 Task: Find connections with filter location Robbah with filter topic #customerrelationswith filter profile language French with filter current company FICCI with filter school Dr. C. V. Raman University, Kota Bilaspur with filter industry Business Intelligence Platforms with filter service category Interaction Design with filter keywords title B2B Sales Specialist
Action: Mouse moved to (511, 65)
Screenshot: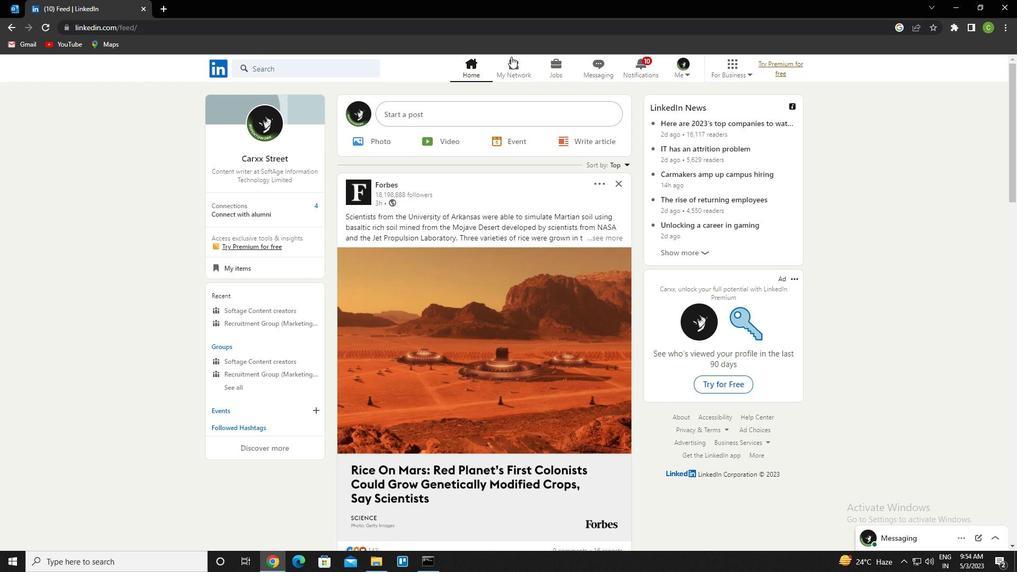 
Action: Mouse pressed left at (511, 65)
Screenshot: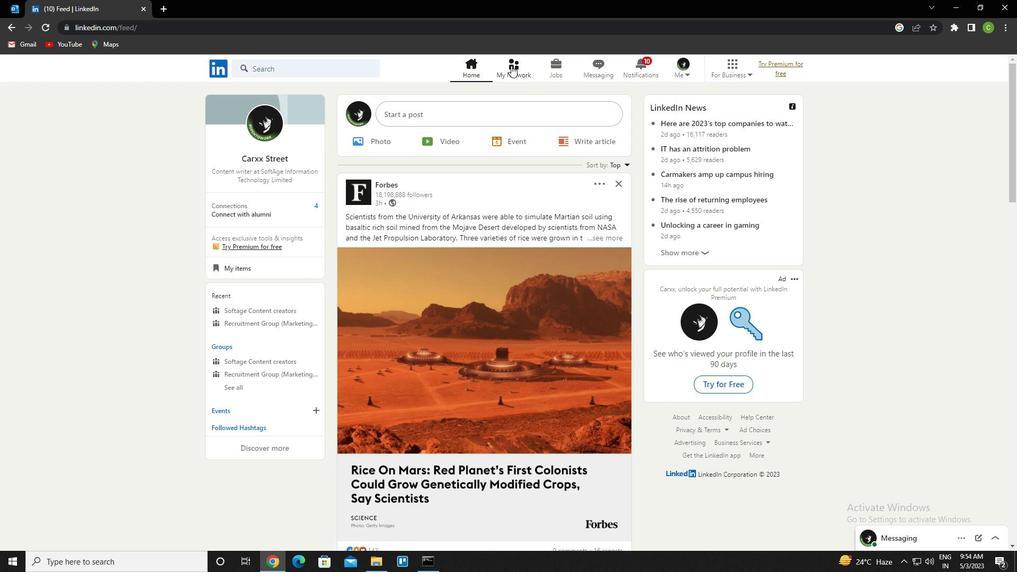 
Action: Mouse moved to (317, 128)
Screenshot: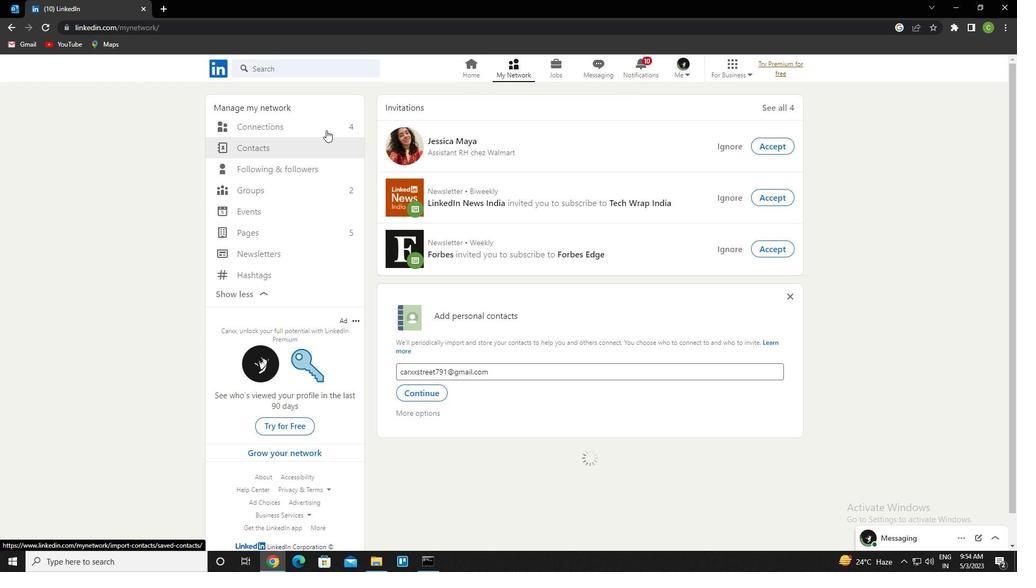 
Action: Mouse pressed left at (317, 128)
Screenshot: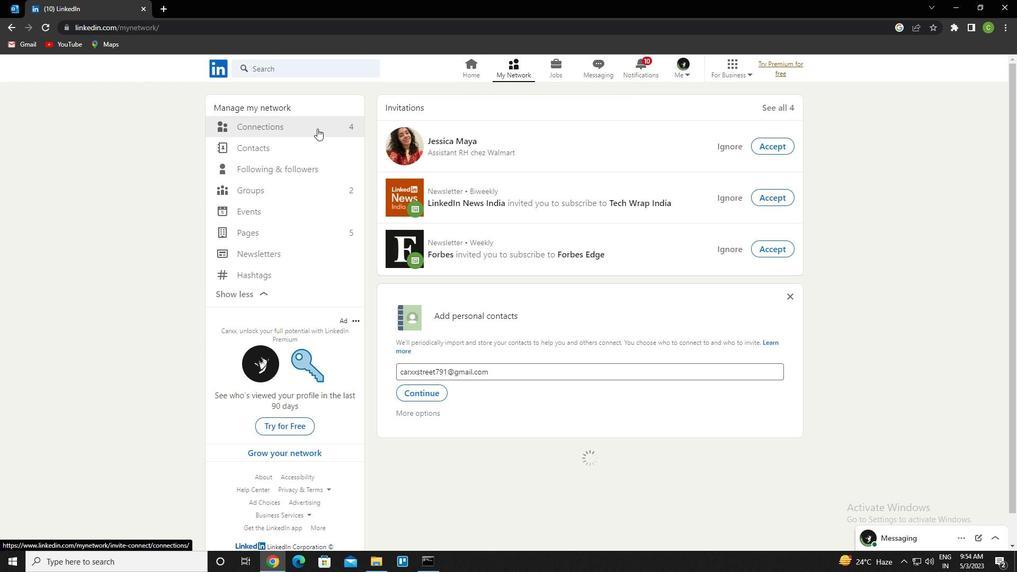 
Action: Mouse moved to (614, 125)
Screenshot: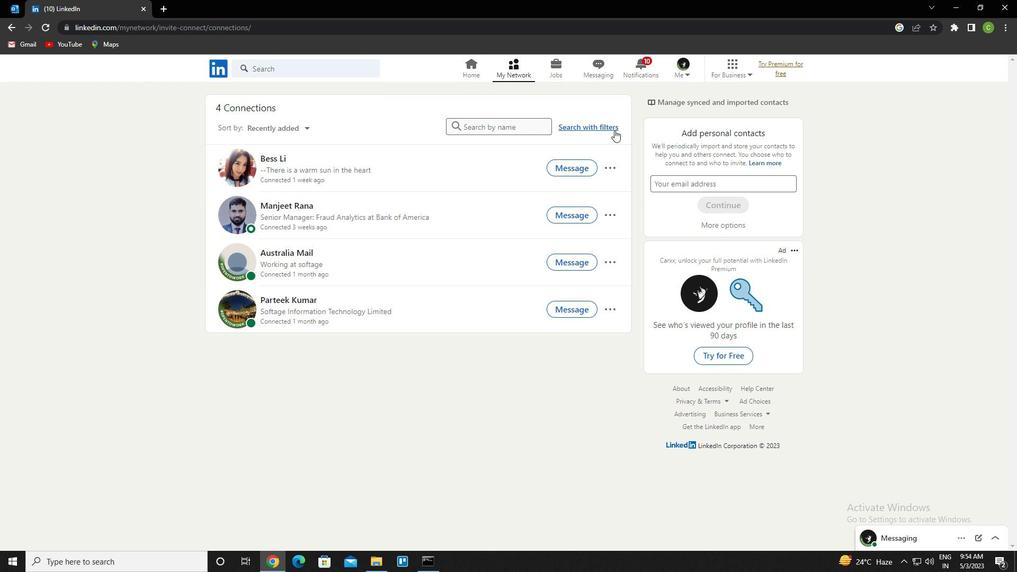 
Action: Mouse pressed left at (614, 125)
Screenshot: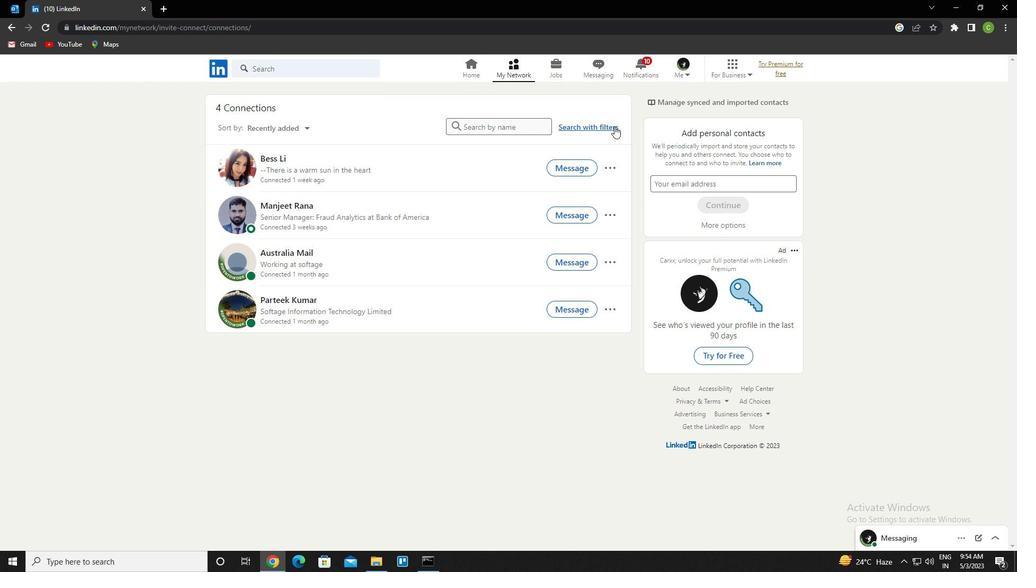 
Action: Mouse moved to (542, 101)
Screenshot: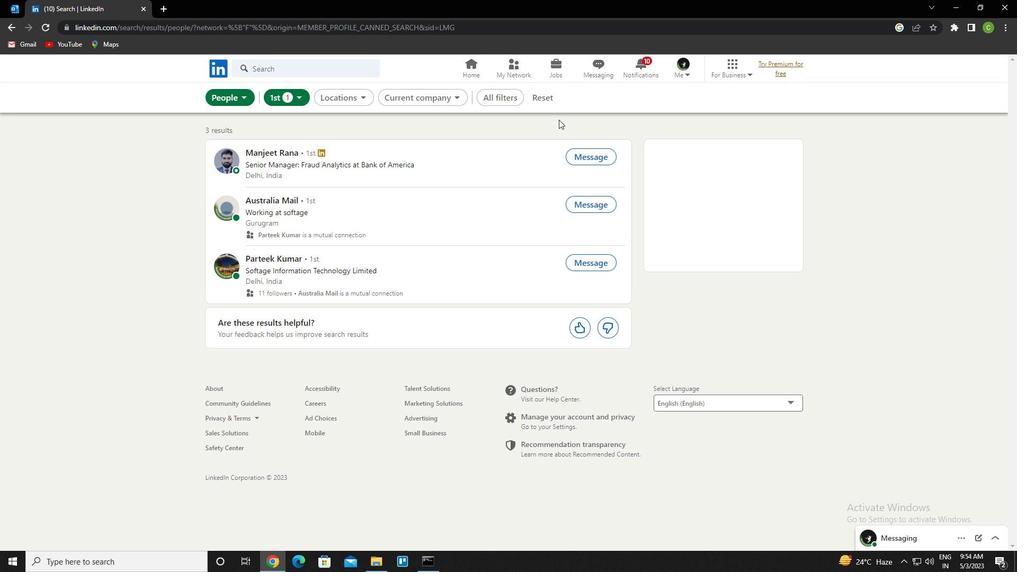
Action: Mouse pressed left at (542, 101)
Screenshot: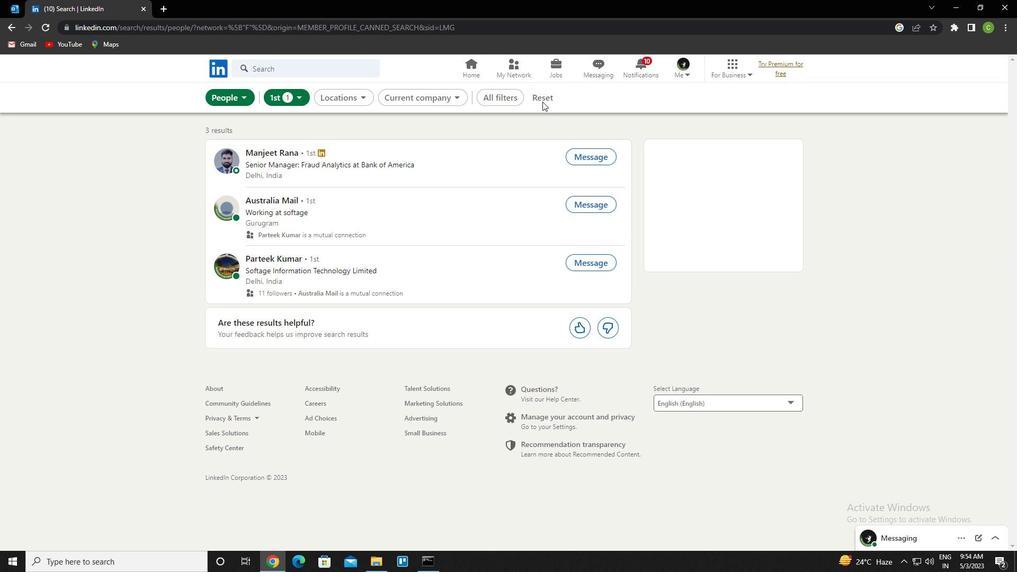
Action: Mouse moved to (538, 99)
Screenshot: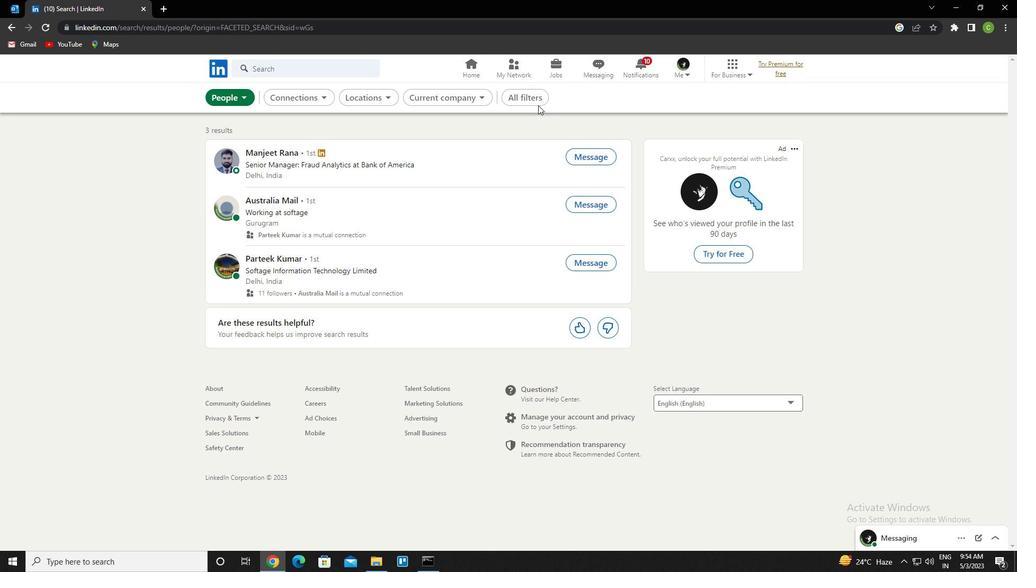
Action: Mouse pressed left at (538, 99)
Screenshot: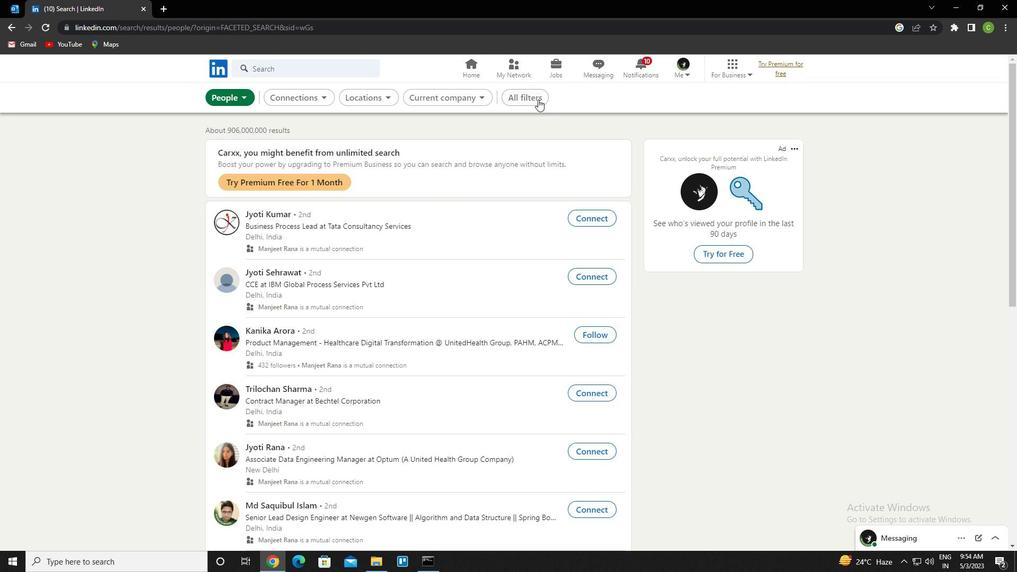 
Action: Mouse moved to (883, 308)
Screenshot: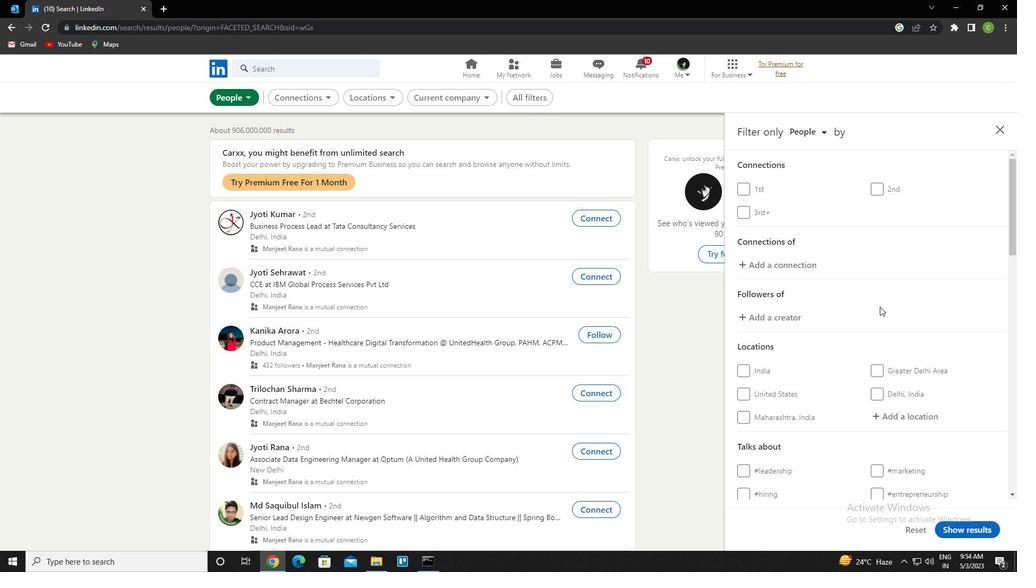 
Action: Mouse scrolled (883, 307) with delta (0, 0)
Screenshot: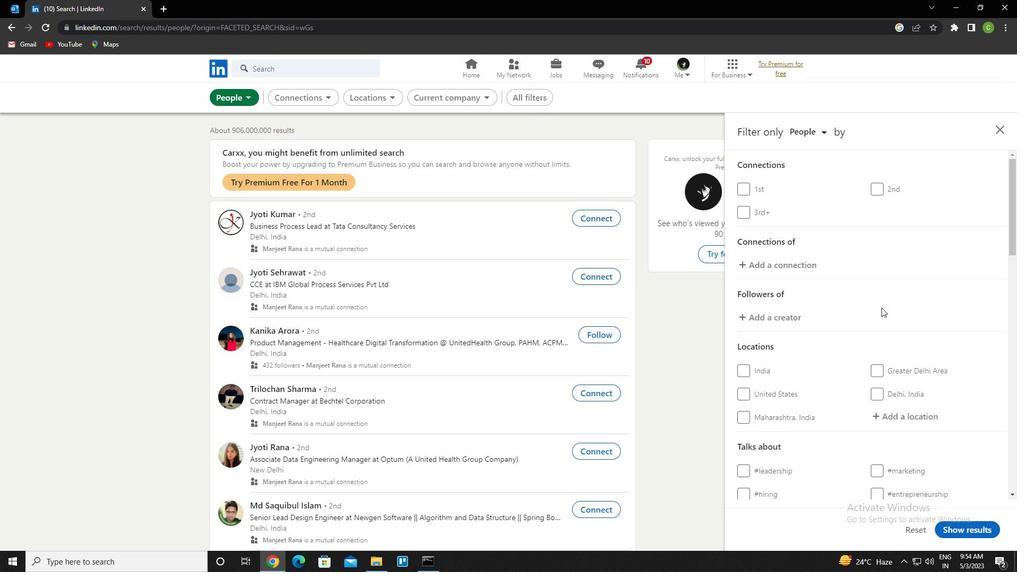 
Action: Mouse scrolled (883, 307) with delta (0, 0)
Screenshot: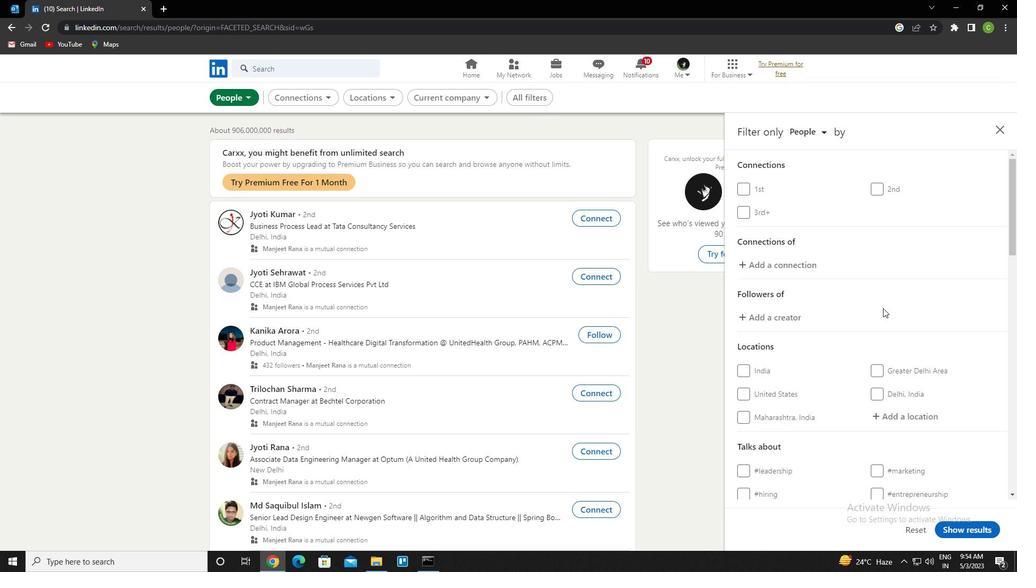 
Action: Mouse moved to (891, 308)
Screenshot: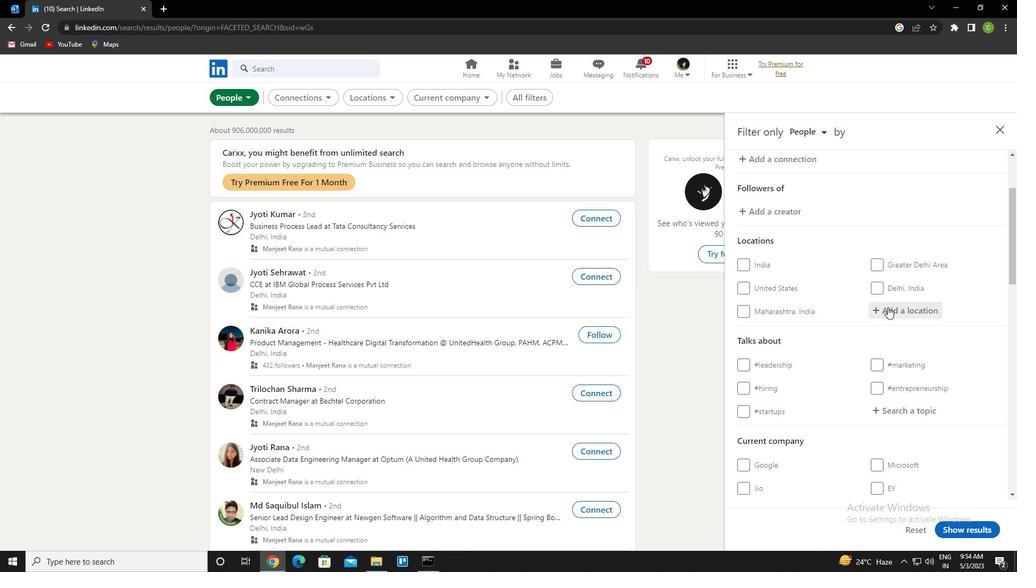 
Action: Mouse pressed left at (891, 308)
Screenshot: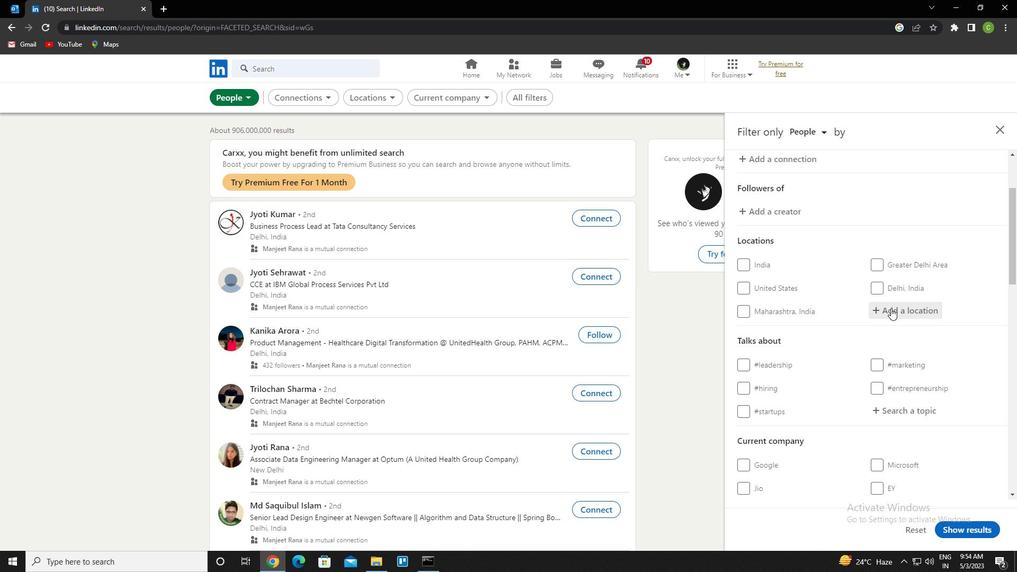 
Action: Key pressed <Key.caps_lock>r<Key.caps_lock>obbah<Key.down><Key.enter>
Screenshot: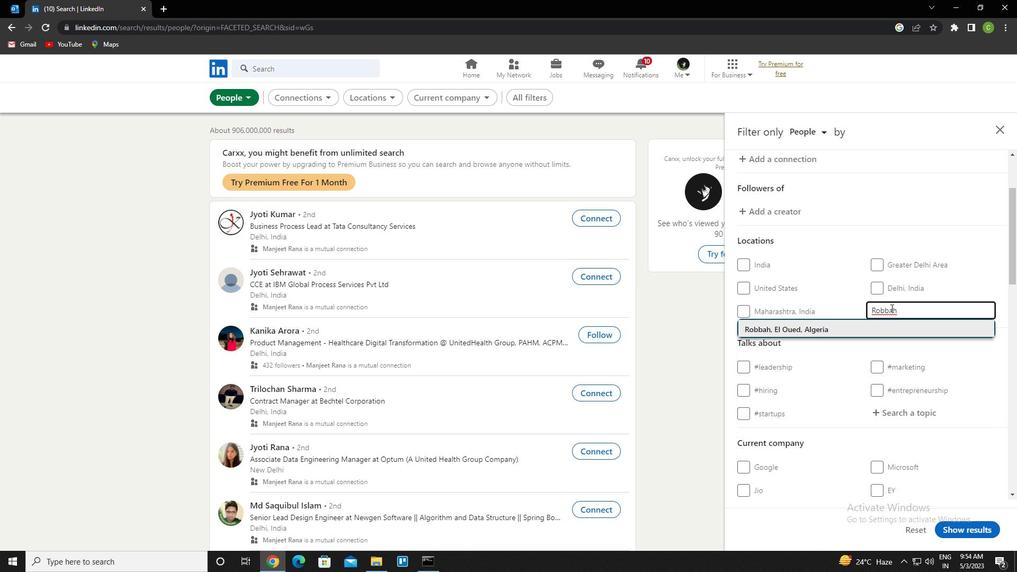 
Action: Mouse scrolled (891, 307) with delta (0, 0)
Screenshot: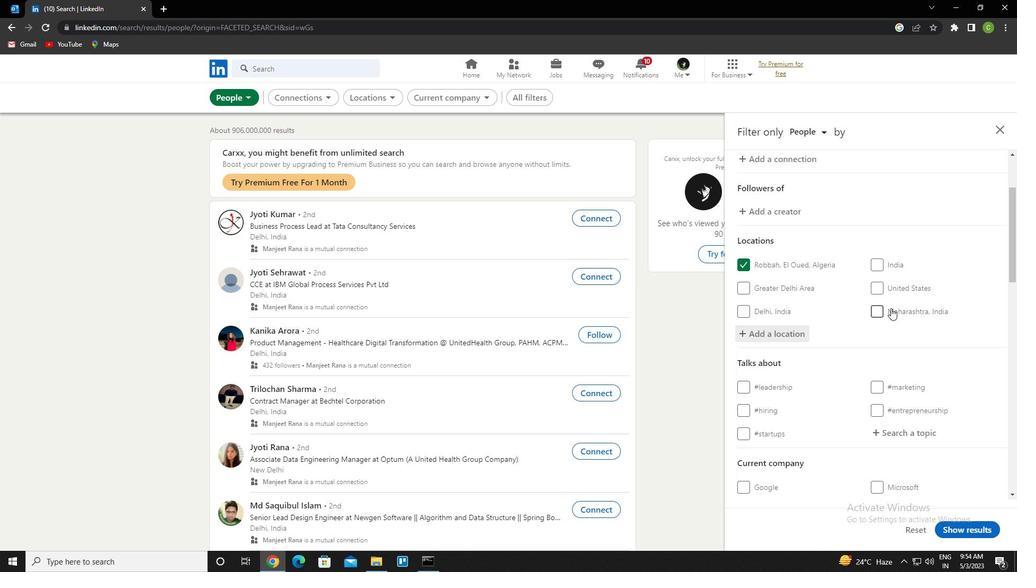 
Action: Mouse scrolled (891, 307) with delta (0, 0)
Screenshot: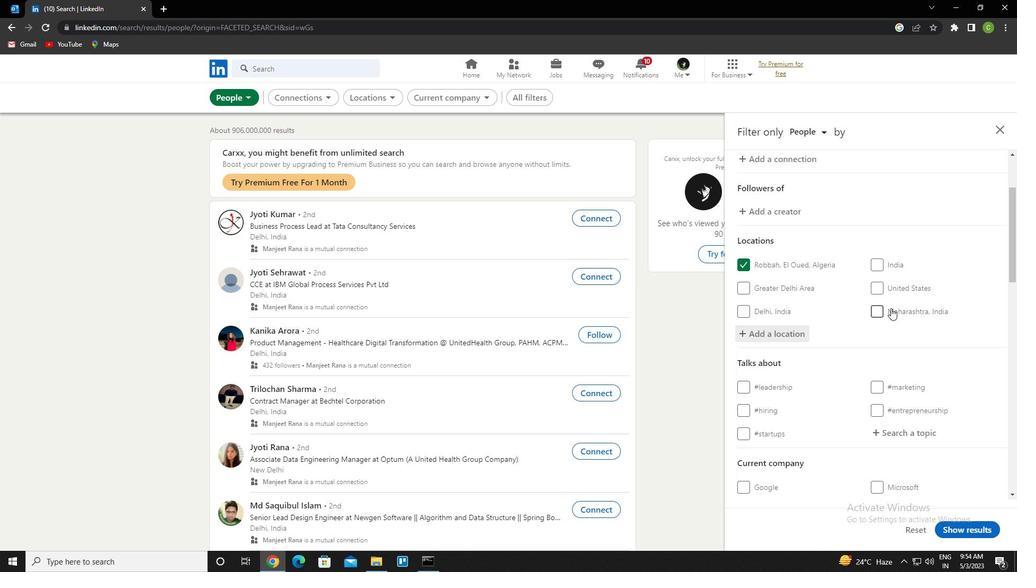 
Action: Mouse moved to (901, 330)
Screenshot: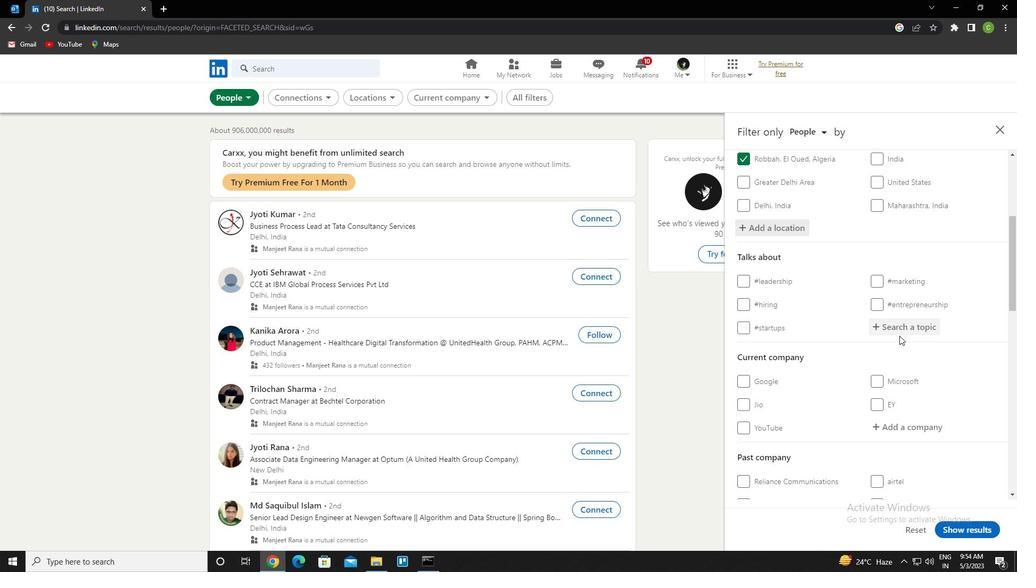 
Action: Mouse pressed left at (901, 330)
Screenshot: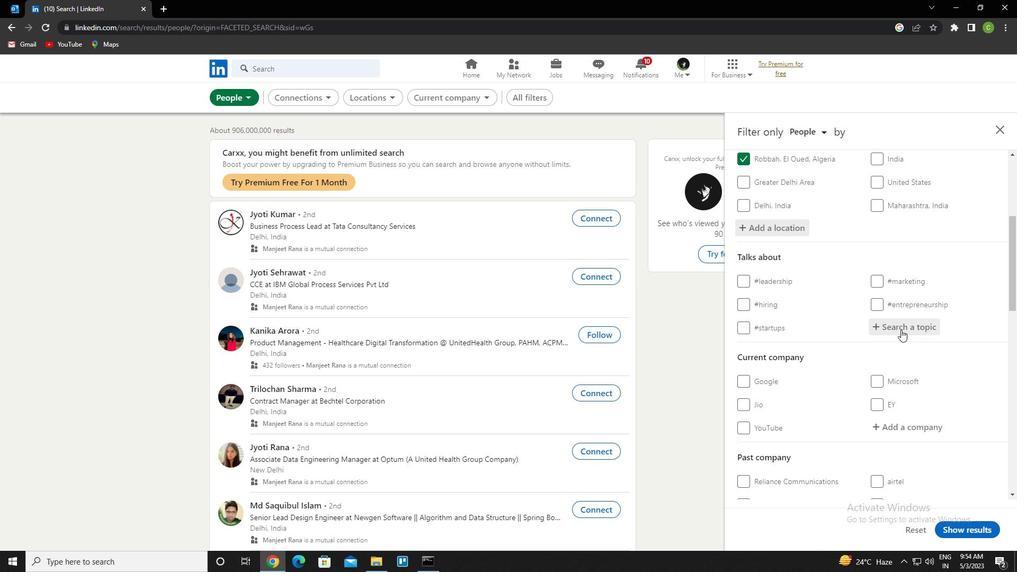 
Action: Key pressed customerrelay<Key.backspace>tions<Key.down><Key.enter>
Screenshot: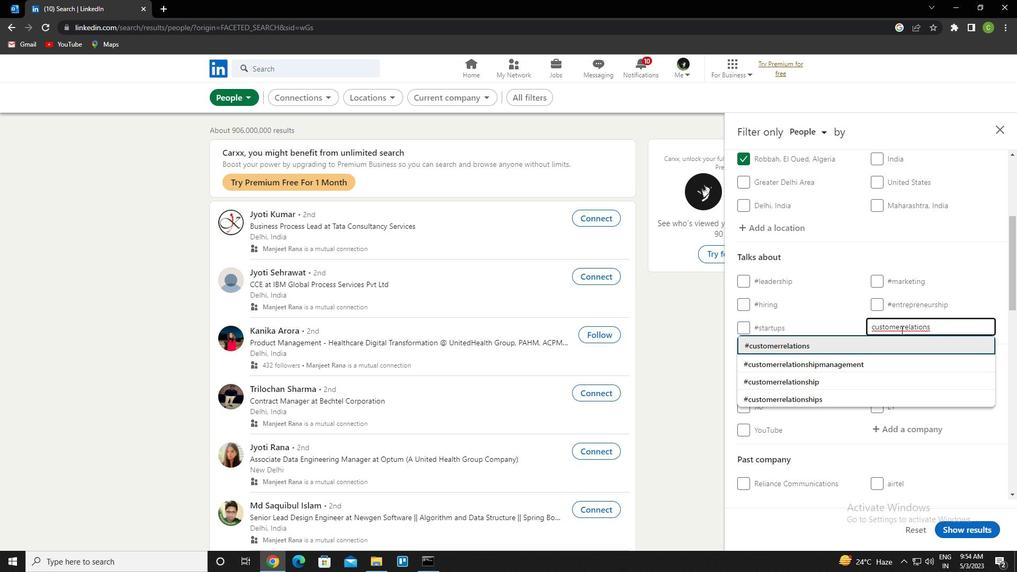 
Action: Mouse moved to (901, 330)
Screenshot: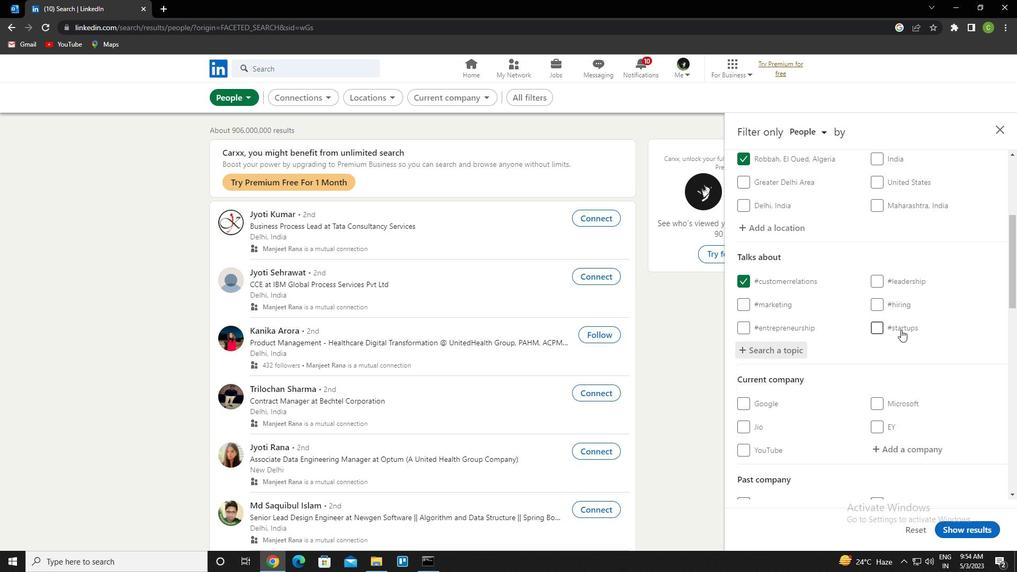 
Action: Mouse scrolled (901, 329) with delta (0, 0)
Screenshot: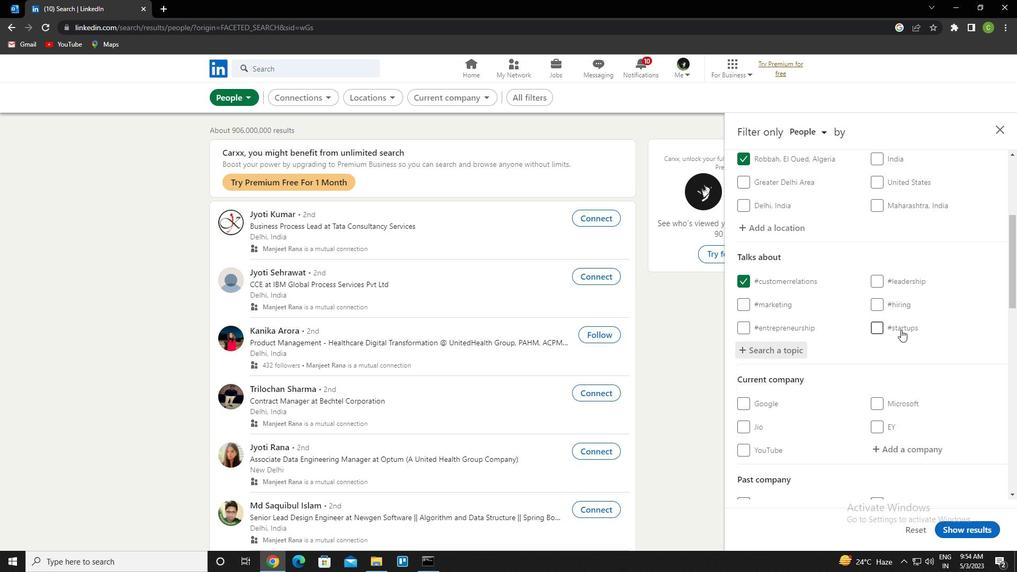 
Action: Mouse scrolled (901, 329) with delta (0, 0)
Screenshot: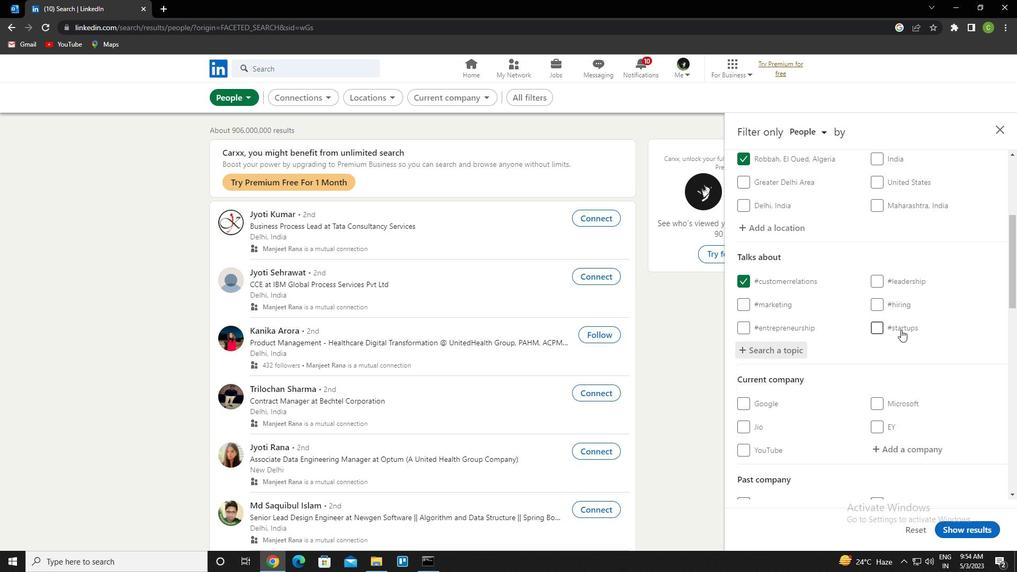
Action: Mouse scrolled (901, 329) with delta (0, 0)
Screenshot: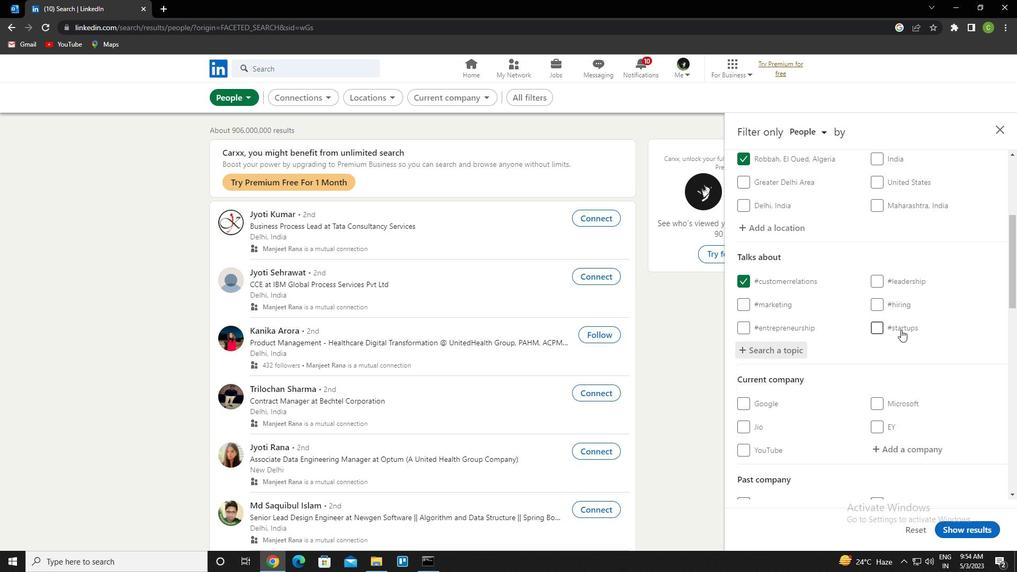 
Action: Mouse scrolled (901, 329) with delta (0, 0)
Screenshot: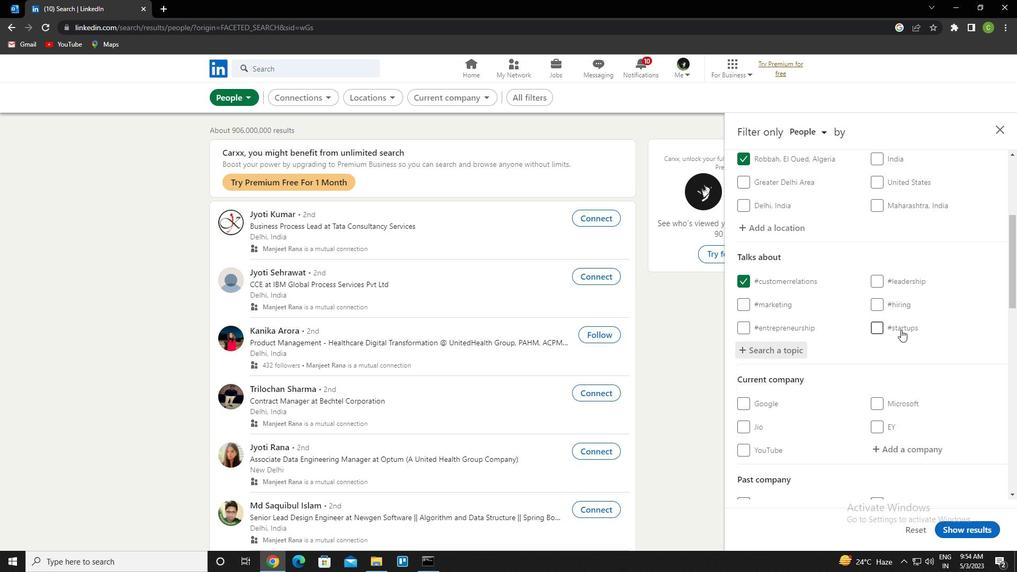 
Action: Mouse scrolled (901, 329) with delta (0, 0)
Screenshot: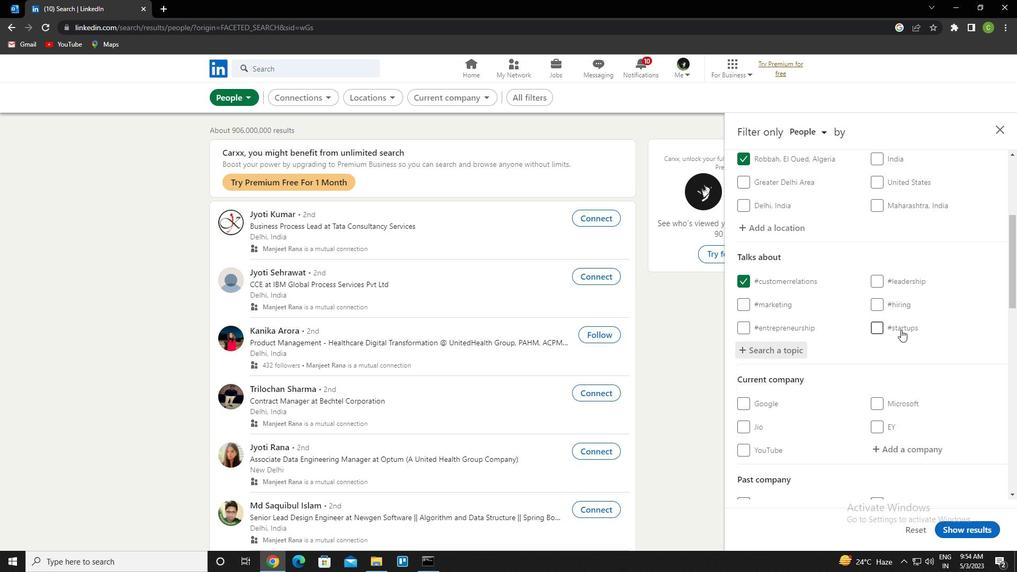 
Action: Mouse scrolled (901, 329) with delta (0, 0)
Screenshot: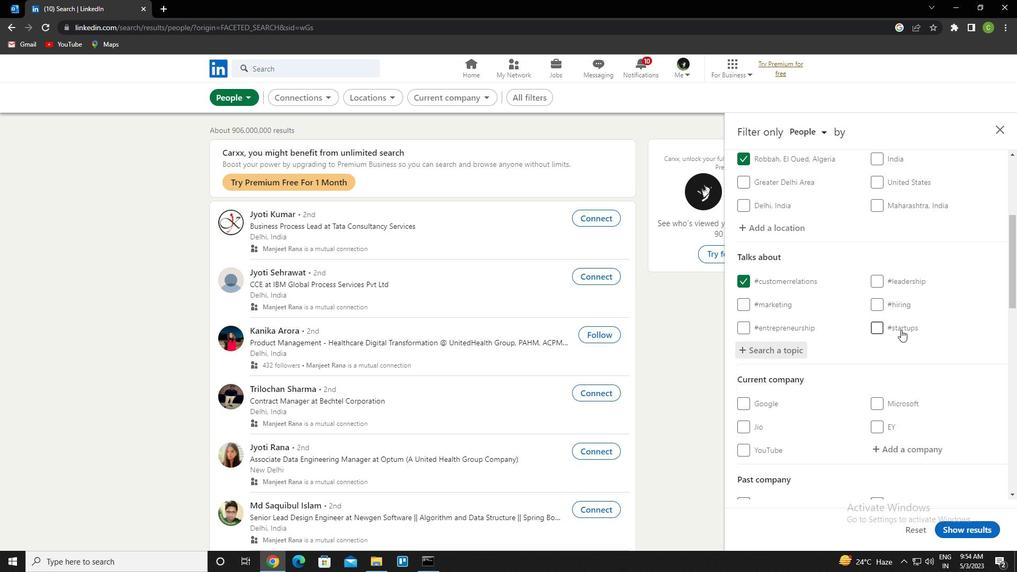 
Action: Mouse scrolled (901, 329) with delta (0, 0)
Screenshot: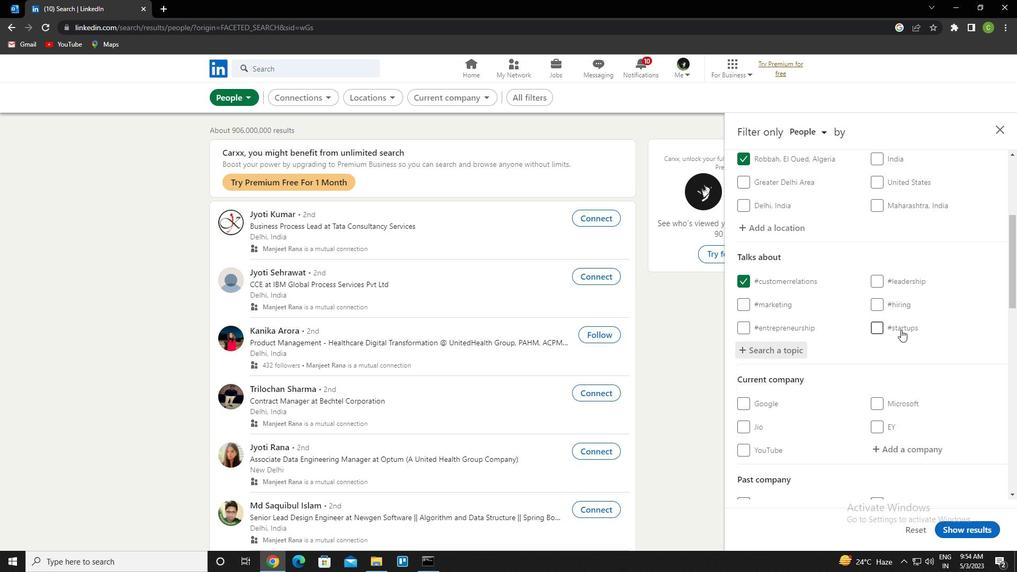 
Action: Mouse scrolled (901, 329) with delta (0, 0)
Screenshot: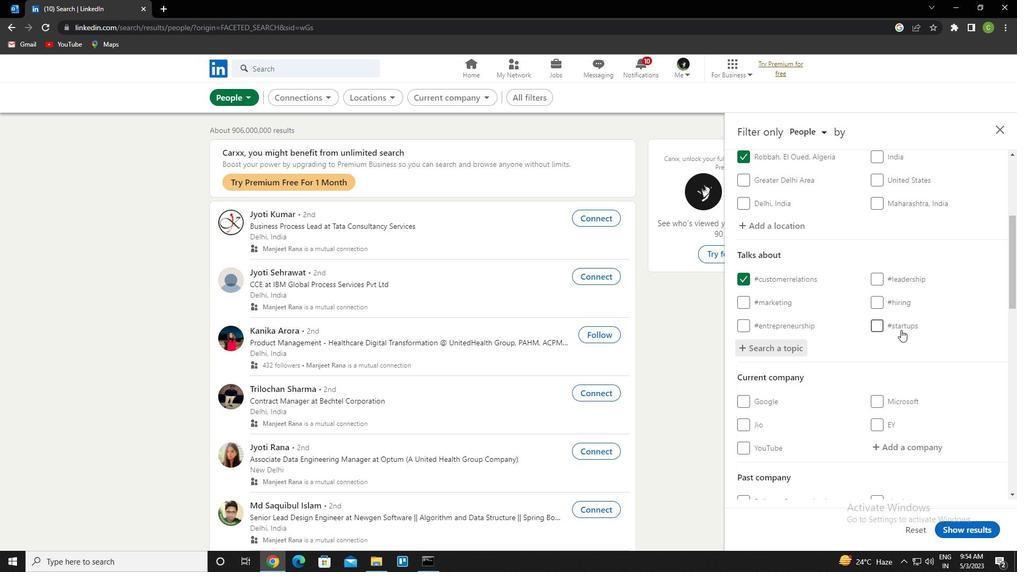 
Action: Mouse scrolled (901, 329) with delta (0, 0)
Screenshot: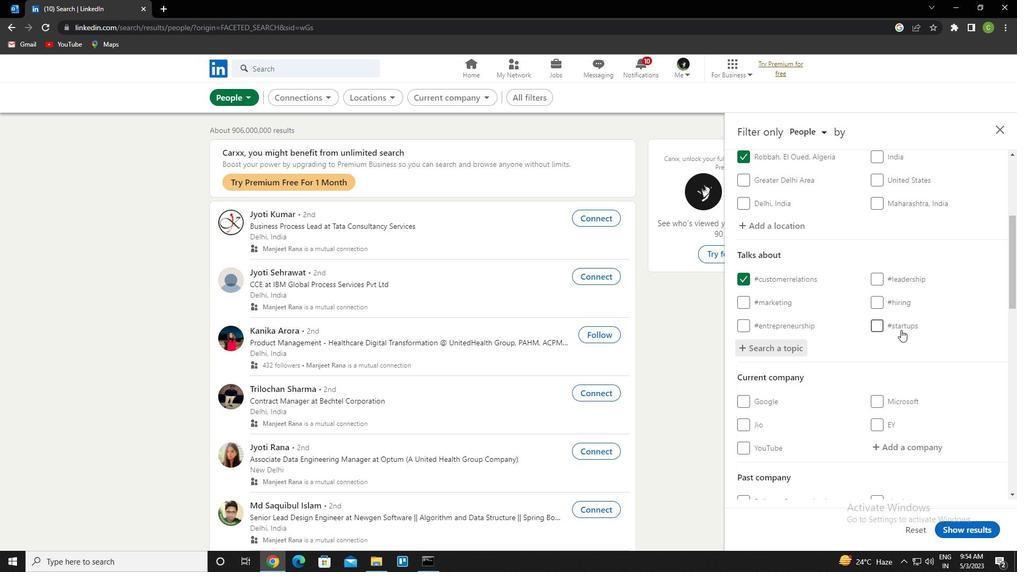 
Action: Mouse scrolled (901, 329) with delta (0, 0)
Screenshot: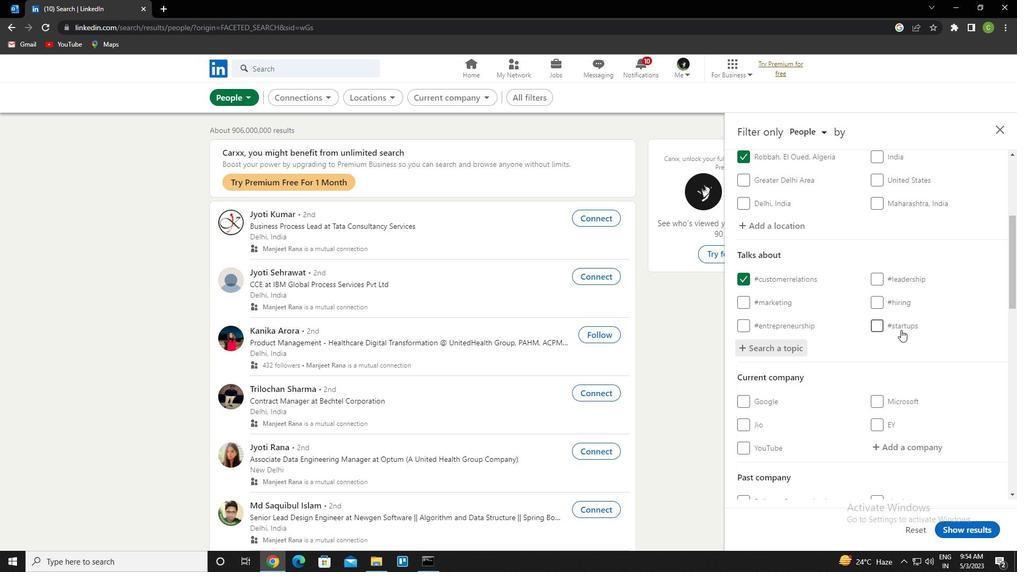
Action: Mouse scrolled (901, 329) with delta (0, 0)
Screenshot: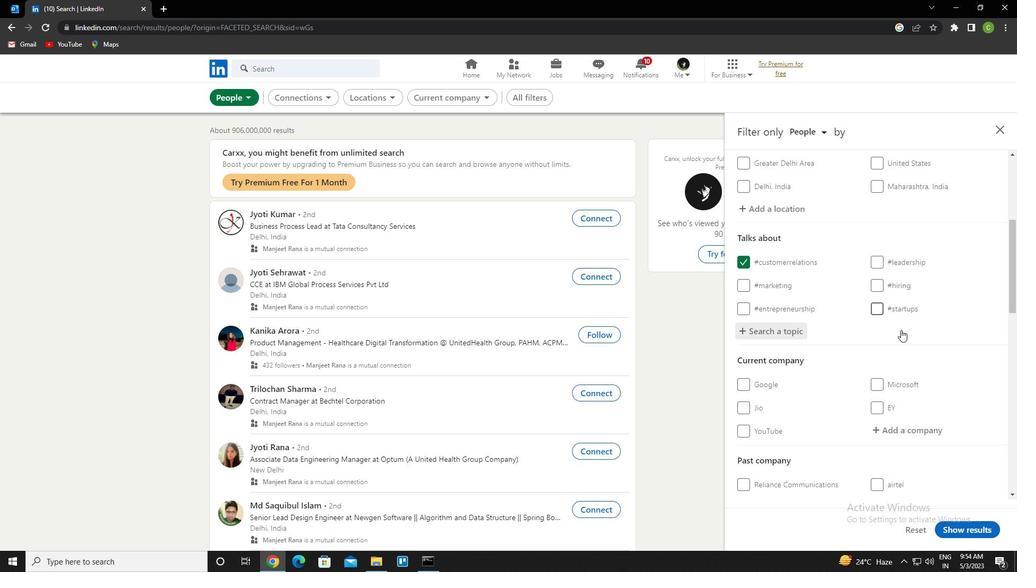 
Action: Mouse scrolled (901, 329) with delta (0, 0)
Screenshot: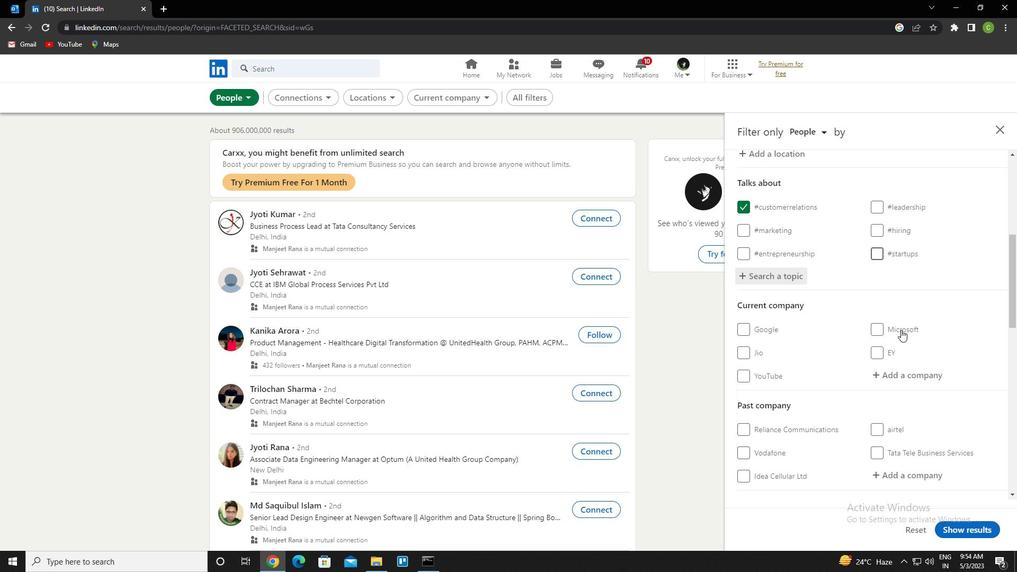 
Action: Mouse moved to (885, 189)
Screenshot: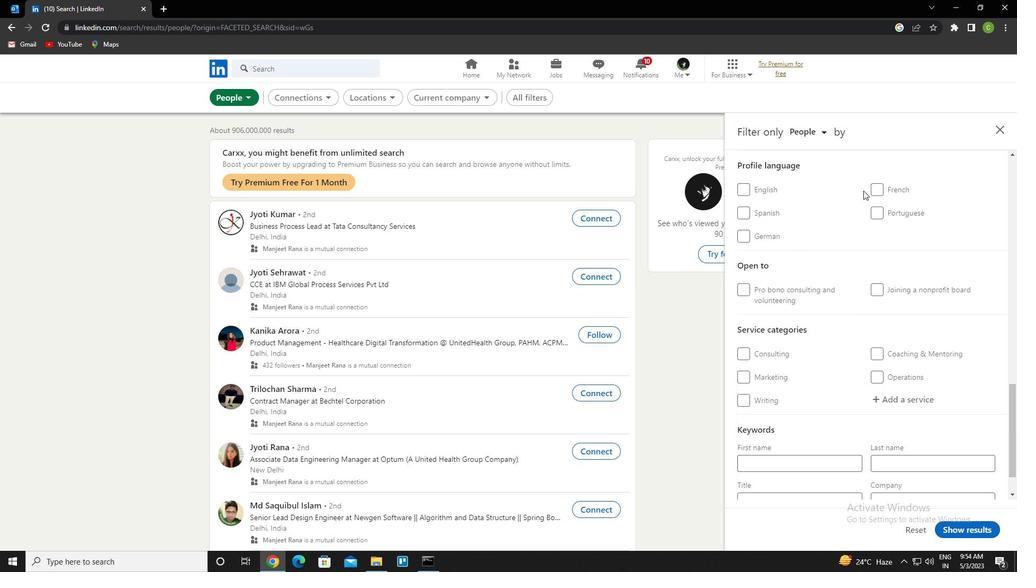 
Action: Mouse pressed left at (885, 189)
Screenshot: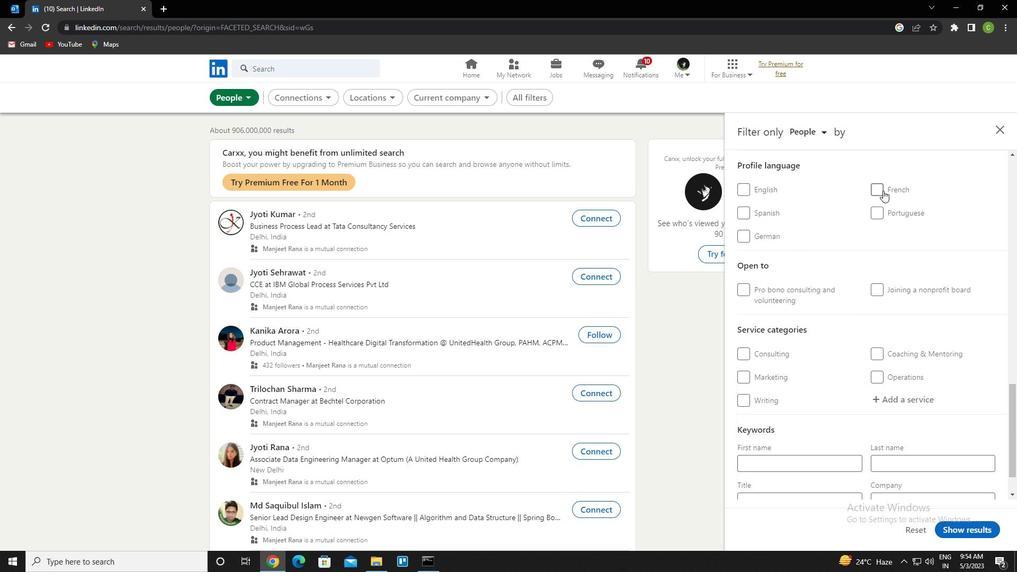 
Action: Mouse moved to (879, 263)
Screenshot: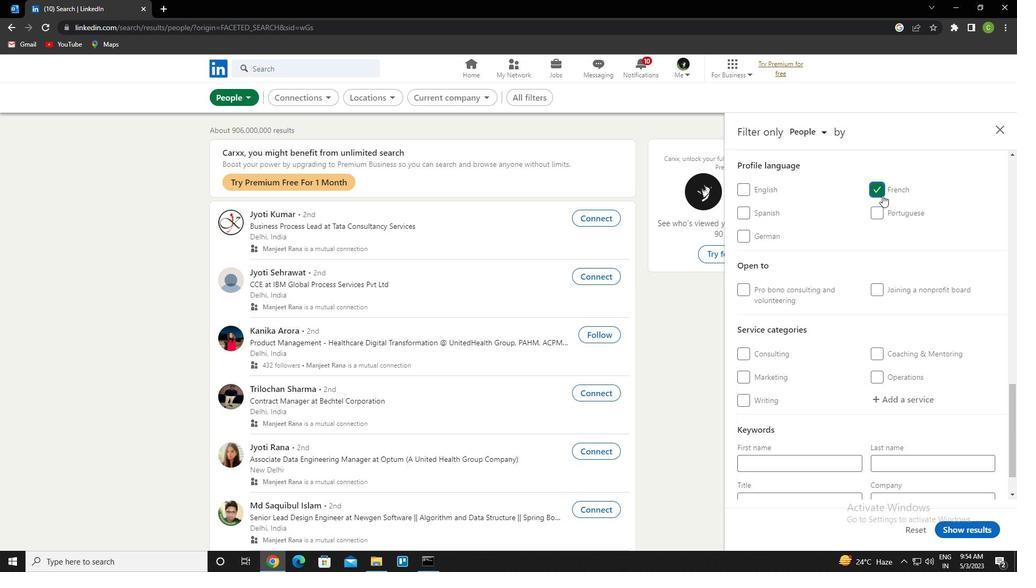 
Action: Mouse scrolled (879, 264) with delta (0, 0)
Screenshot: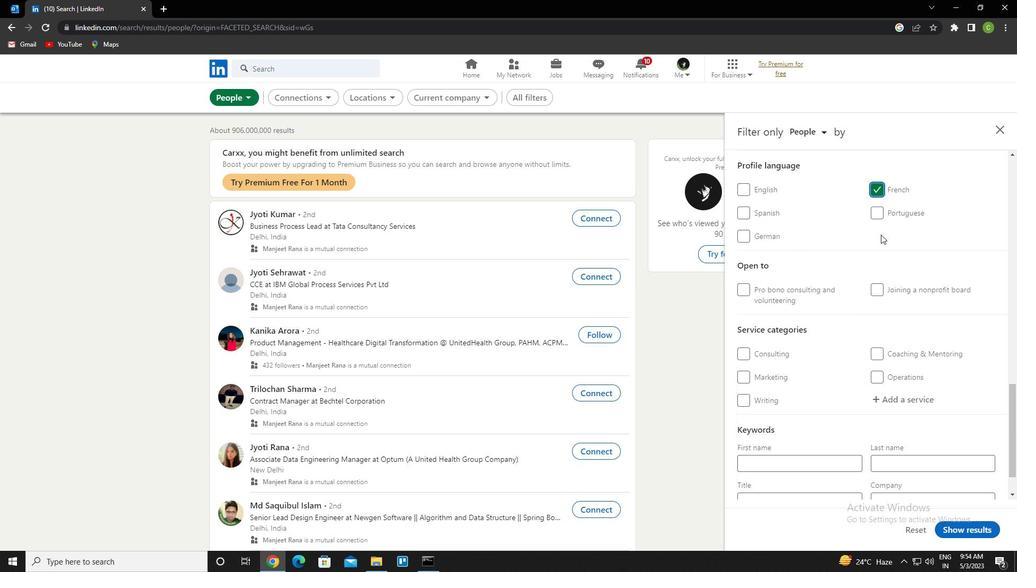 
Action: Mouse scrolled (879, 264) with delta (0, 0)
Screenshot: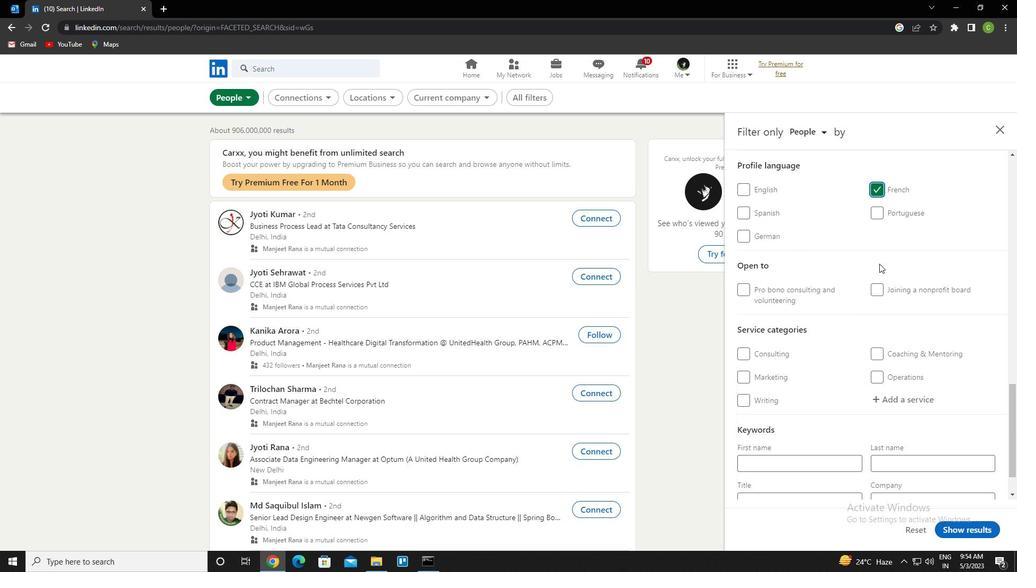 
Action: Mouse scrolled (879, 264) with delta (0, 0)
Screenshot: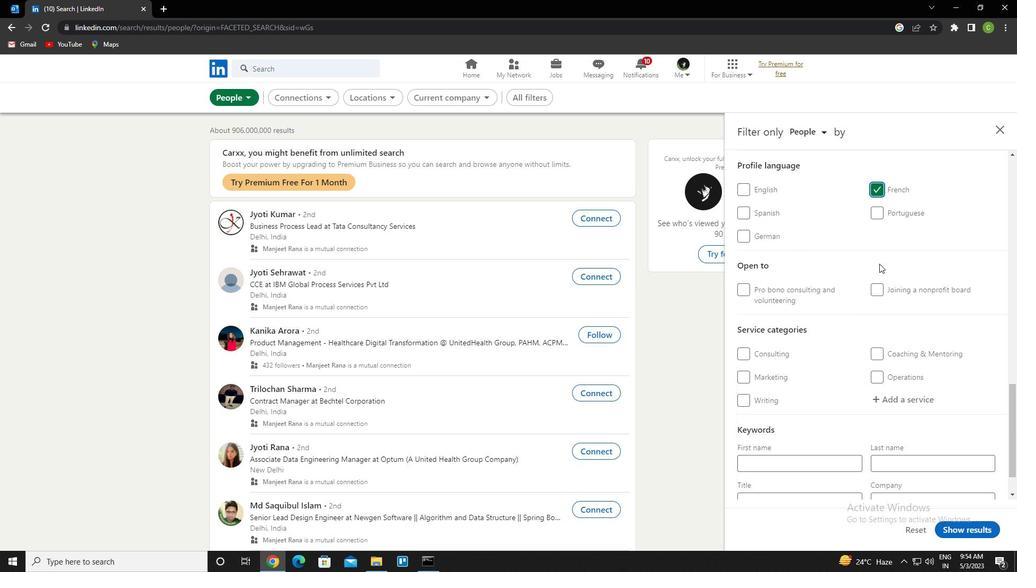 
Action: Mouse scrolled (879, 264) with delta (0, 0)
Screenshot: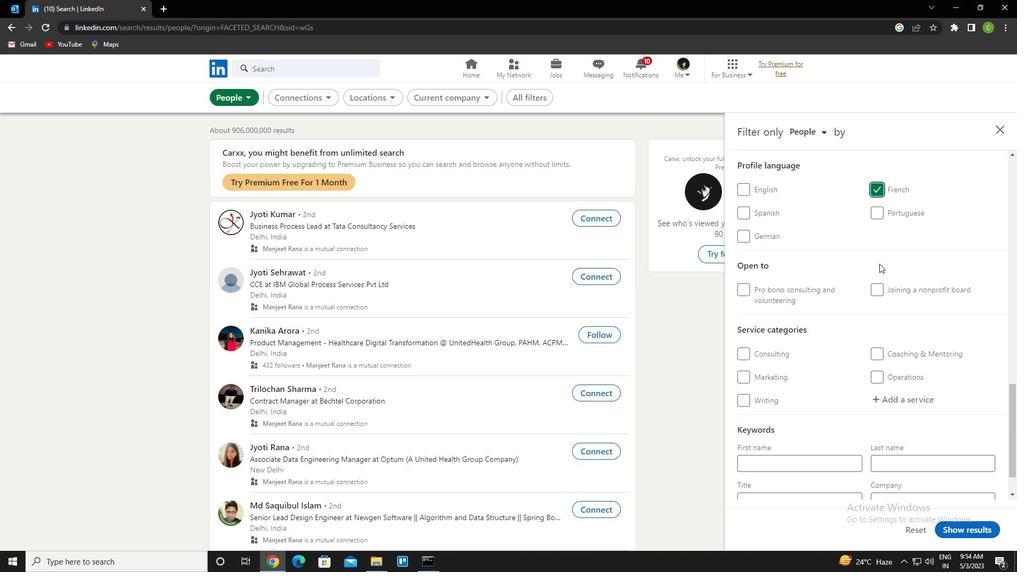 
Action: Mouse scrolled (879, 264) with delta (0, 0)
Screenshot: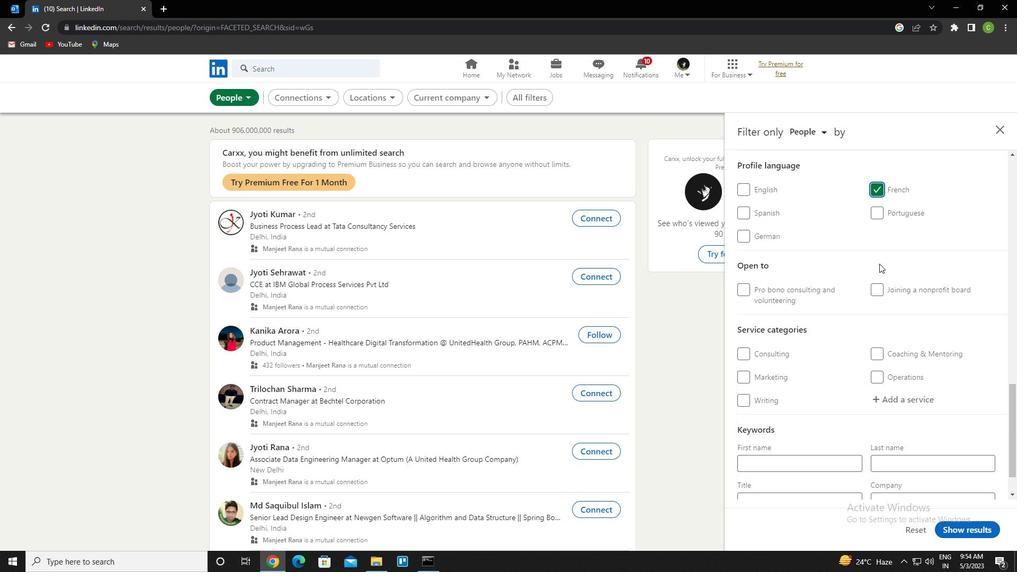
Action: Mouse scrolled (879, 264) with delta (0, 0)
Screenshot: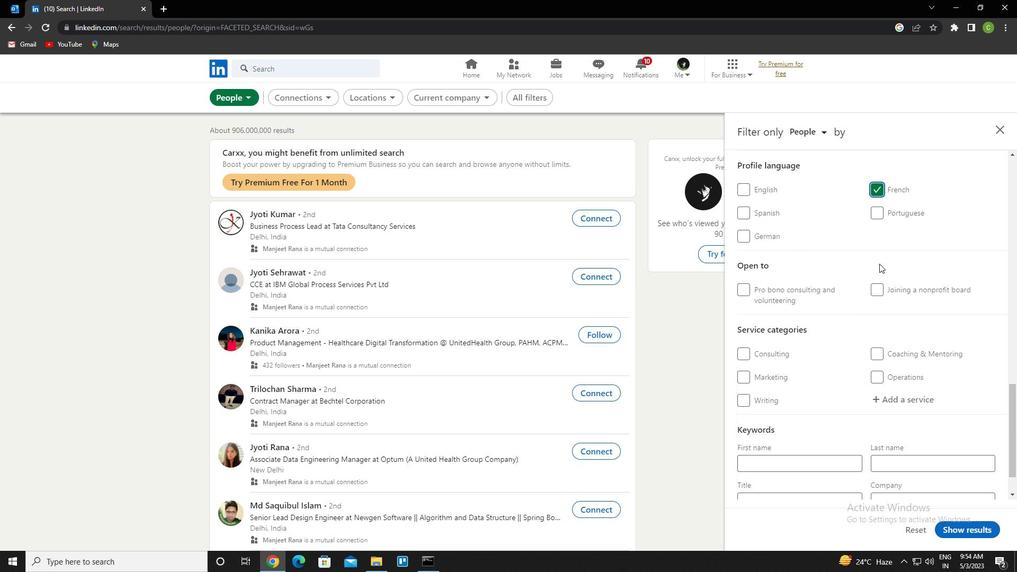 
Action: Mouse scrolled (879, 264) with delta (0, 0)
Screenshot: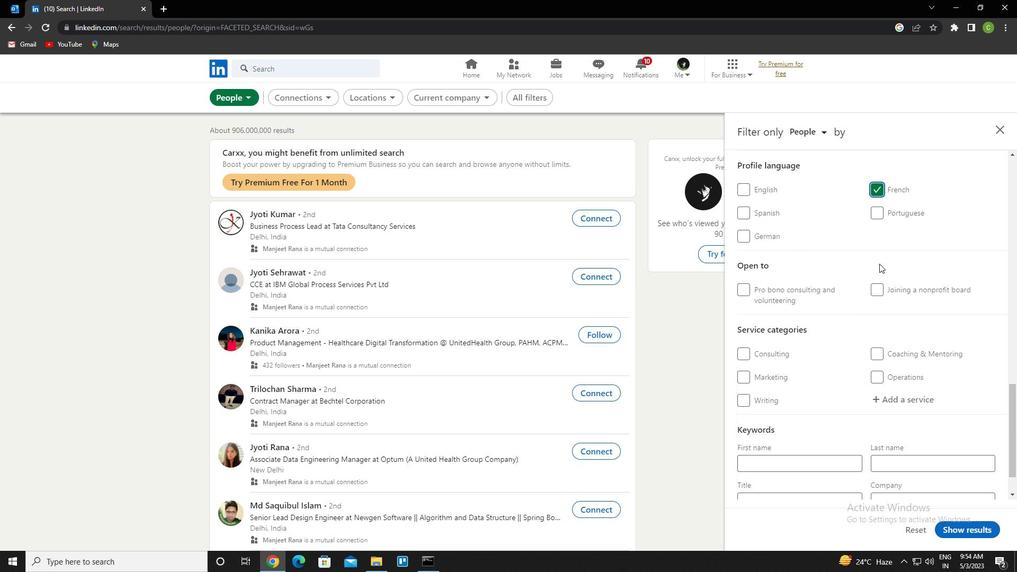 
Action: Mouse moved to (849, 274)
Screenshot: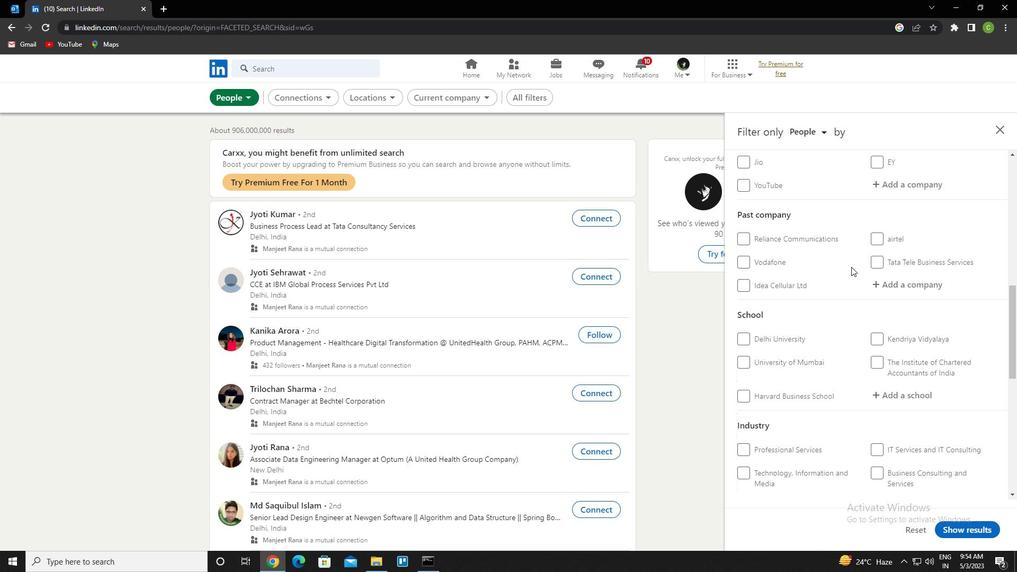 
Action: Mouse scrolled (849, 275) with delta (0, 0)
Screenshot: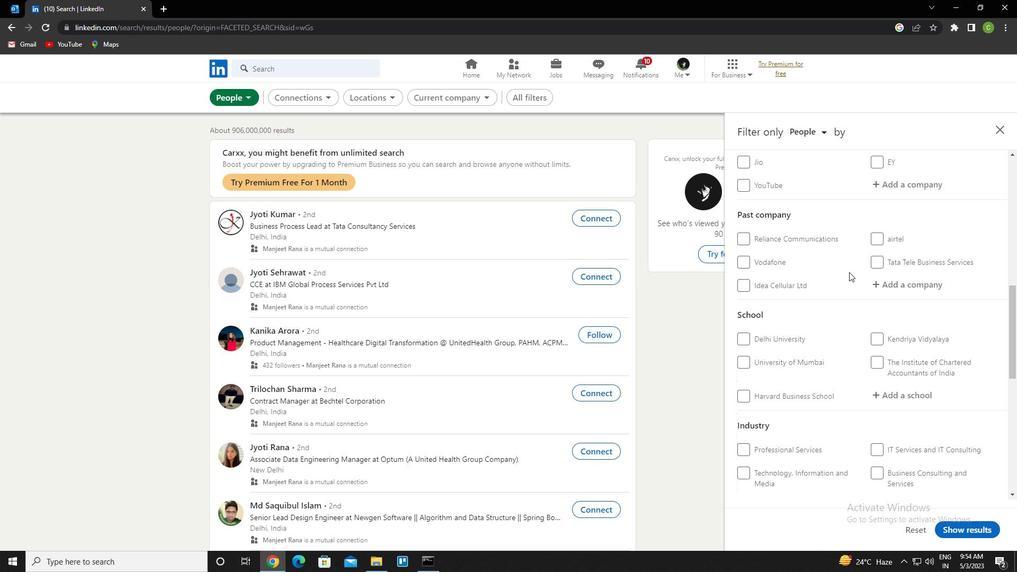 
Action: Mouse scrolled (849, 275) with delta (0, 0)
Screenshot: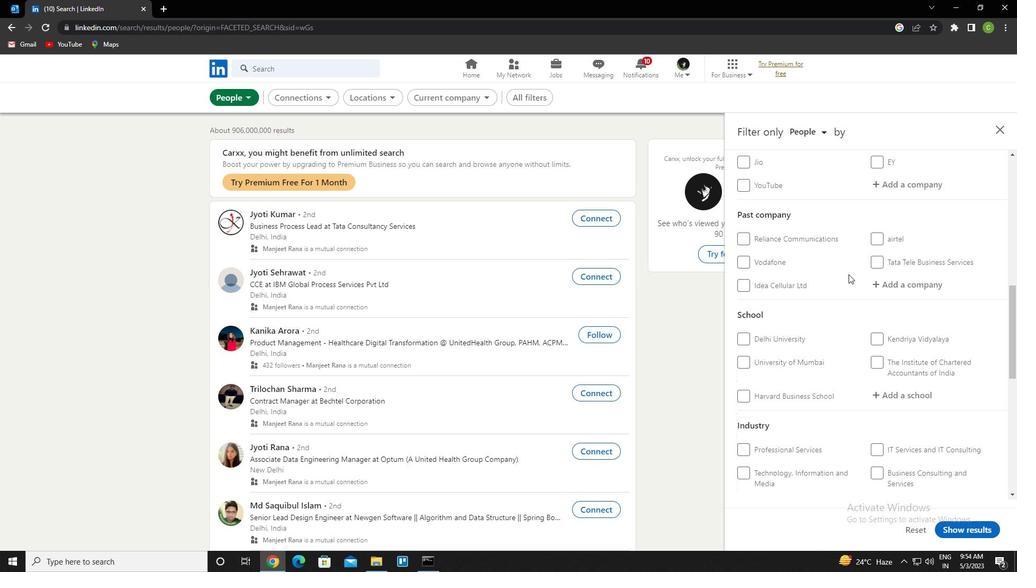
Action: Mouse scrolled (849, 274) with delta (0, 0)
Screenshot: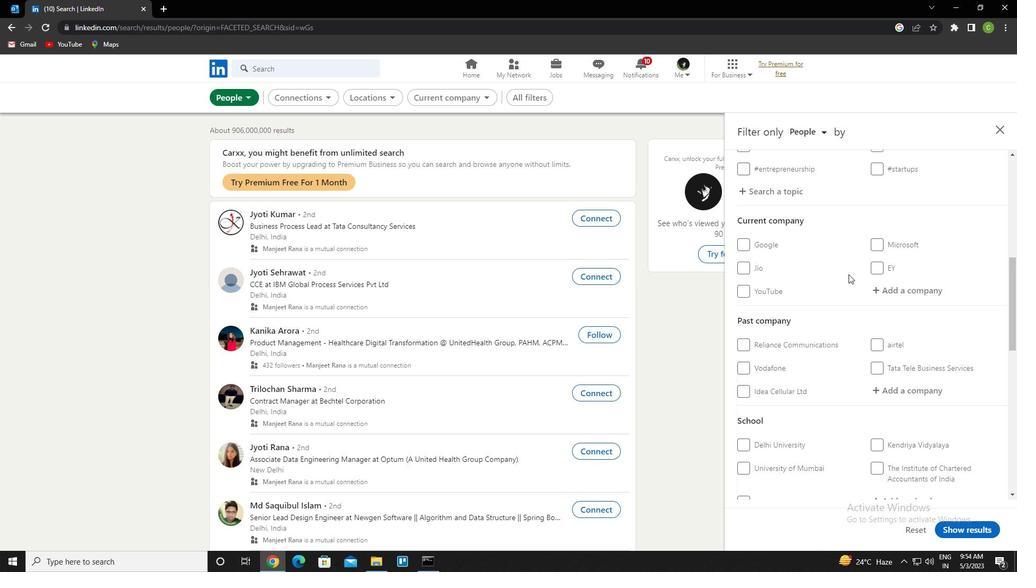 
Action: Mouse scrolled (849, 274) with delta (0, 0)
Screenshot: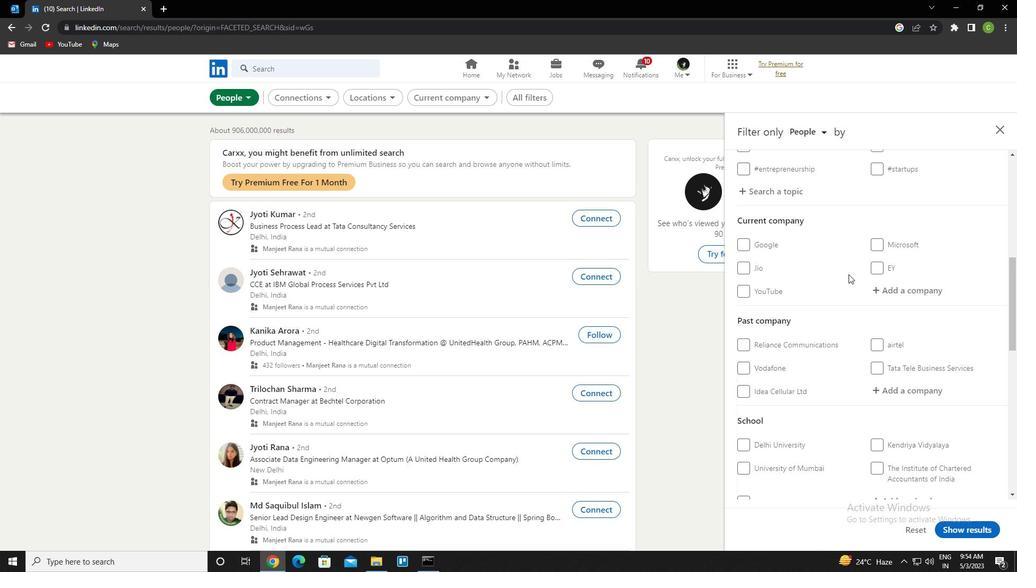 
Action: Mouse moved to (910, 188)
Screenshot: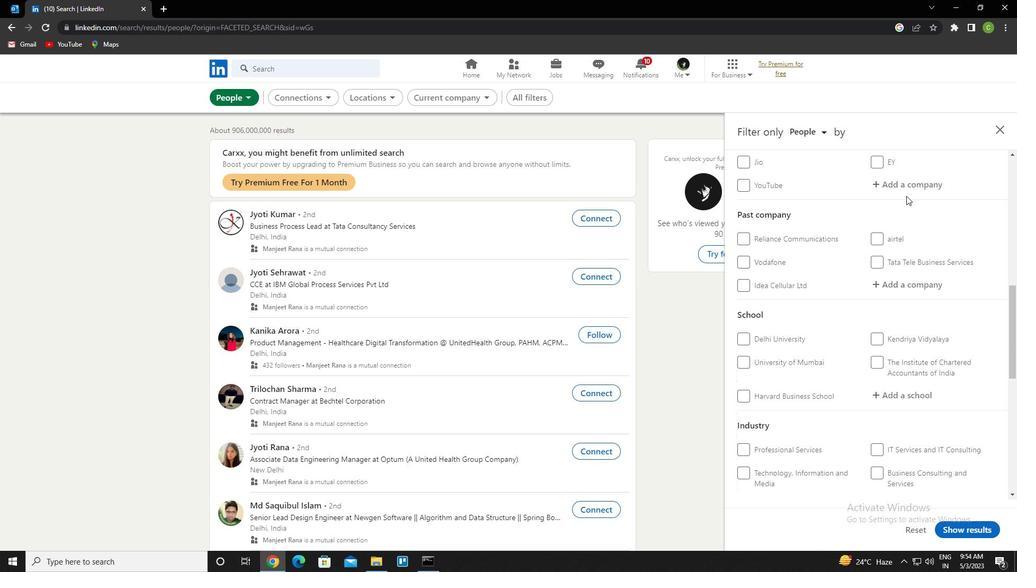 
Action: Mouse pressed left at (910, 188)
Screenshot: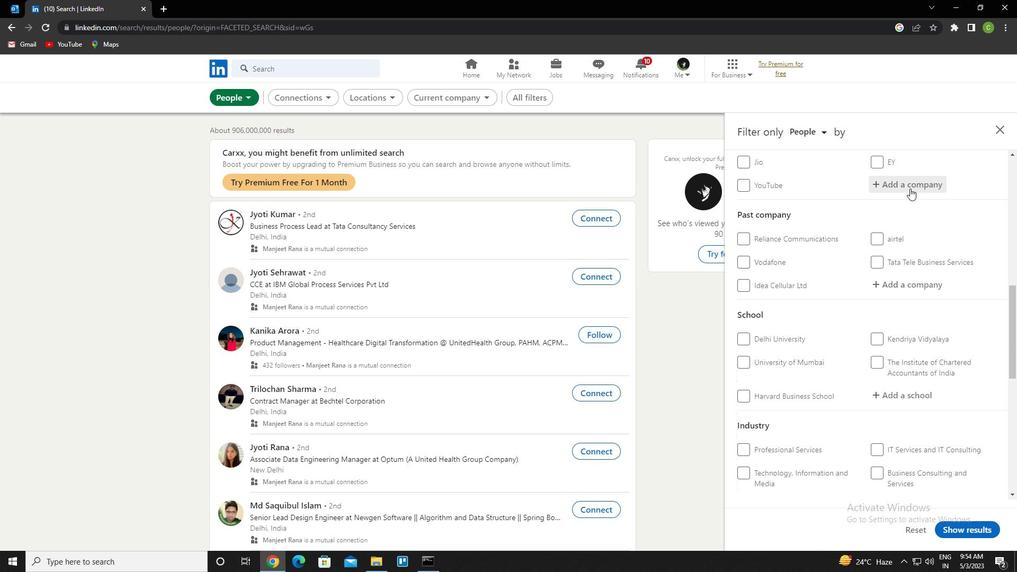 
Action: Key pressed <Key.caps_lock>ficci<Key.down><Key.enter>
Screenshot: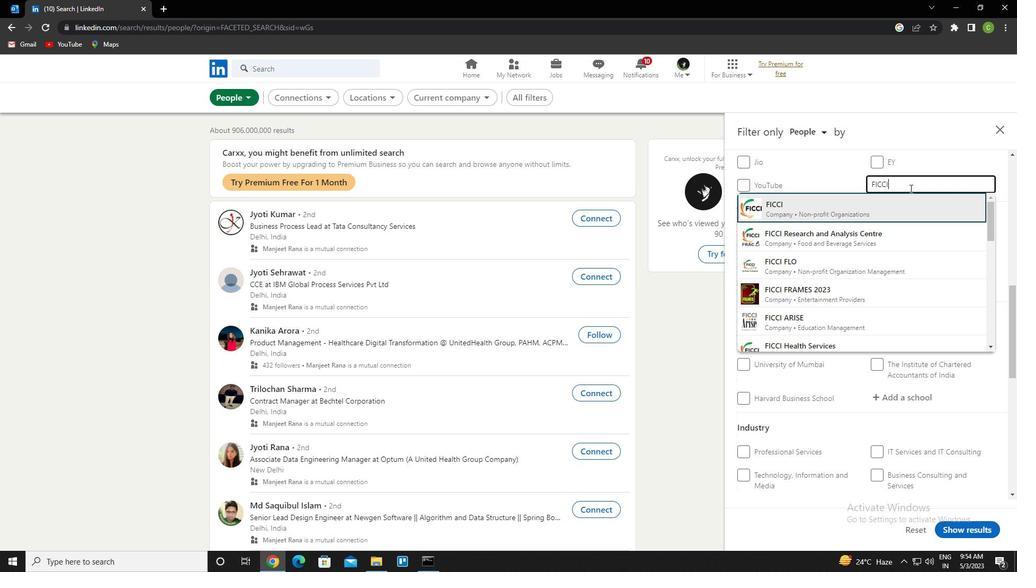
Action: Mouse scrolled (910, 188) with delta (0, 0)
Screenshot: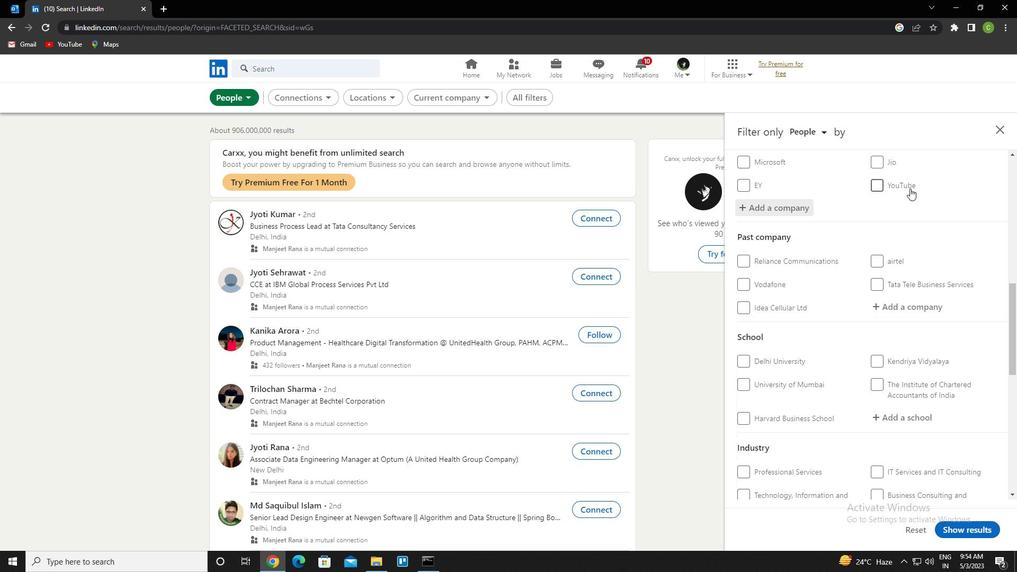 
Action: Mouse scrolled (910, 188) with delta (0, 0)
Screenshot: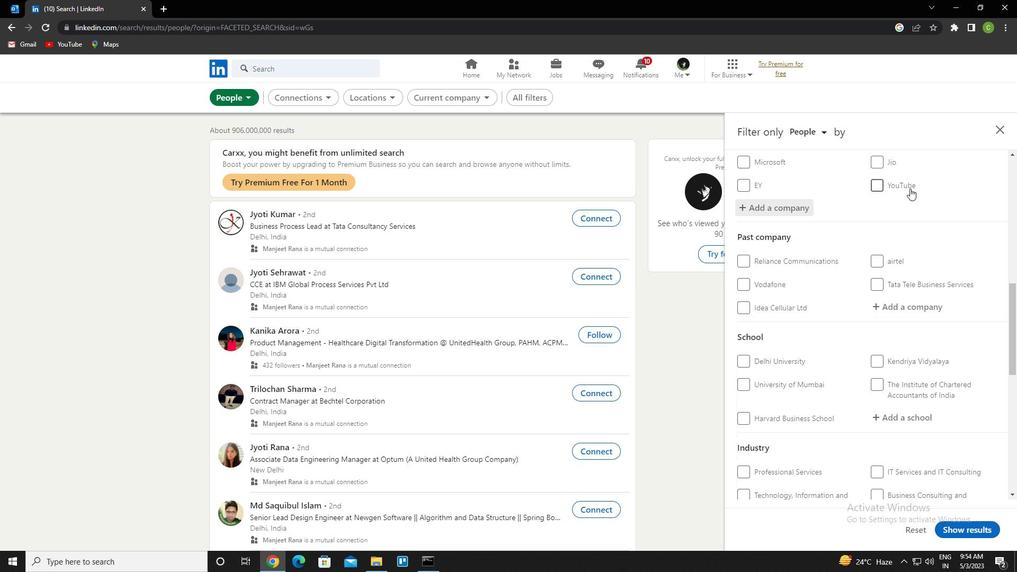 
Action: Mouse scrolled (910, 188) with delta (0, 0)
Screenshot: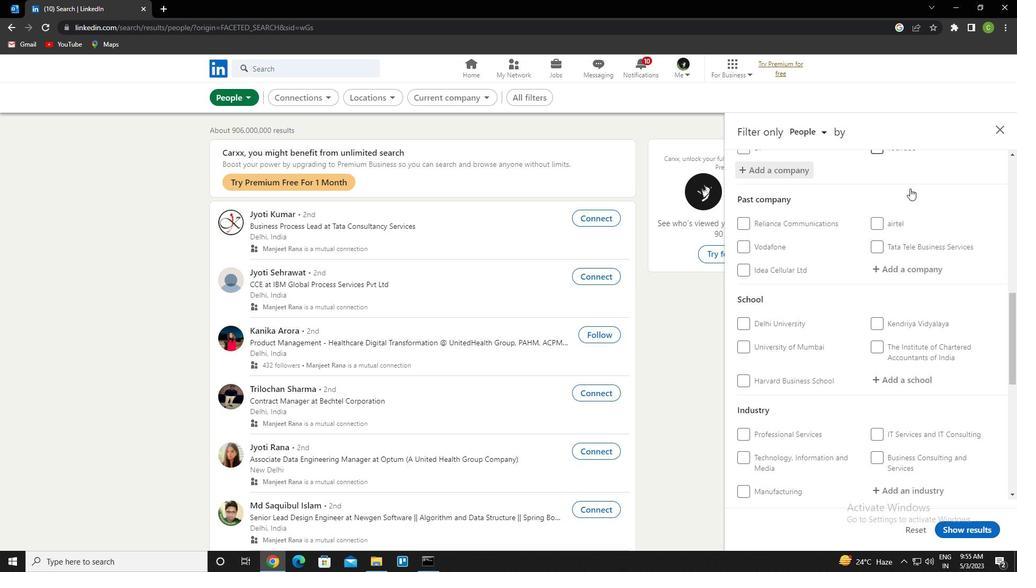 
Action: Mouse moved to (898, 258)
Screenshot: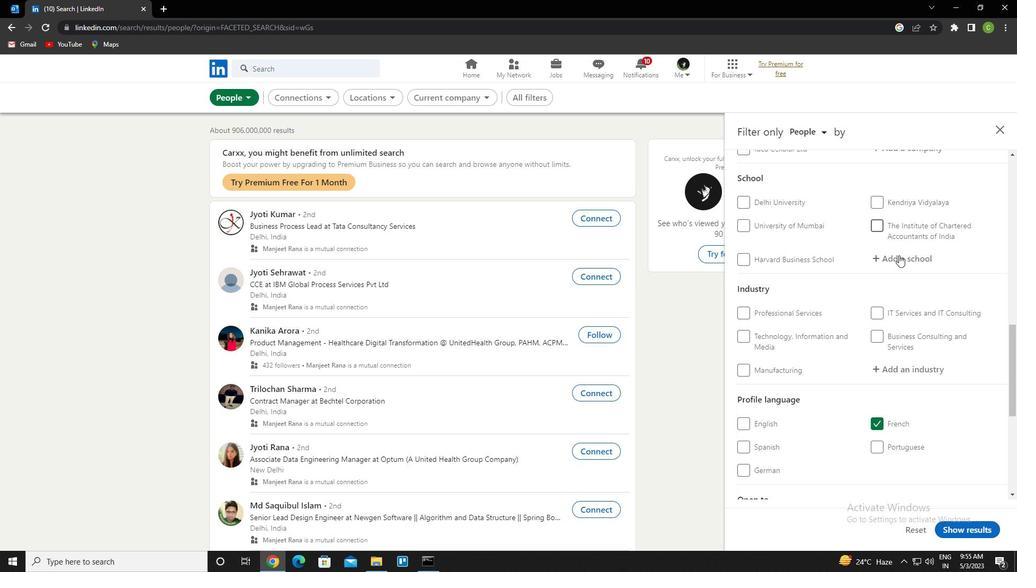 
Action: Mouse pressed left at (898, 258)
Screenshot: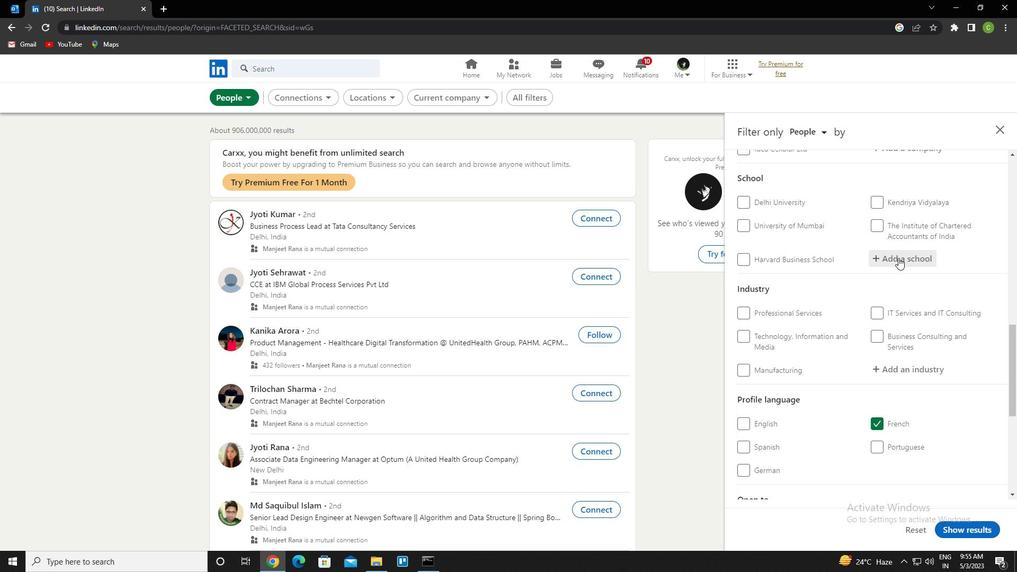 
Action: Key pressed d<Key.caps_lock>r.<Key.space><Key.caps_lock>c<Key.space>v<Key.space>r<Key.caps_lock>aman<Key.space><Key.caps_lock>u<Key.caps_lock>ni<Key.down><Key.enter>
Screenshot: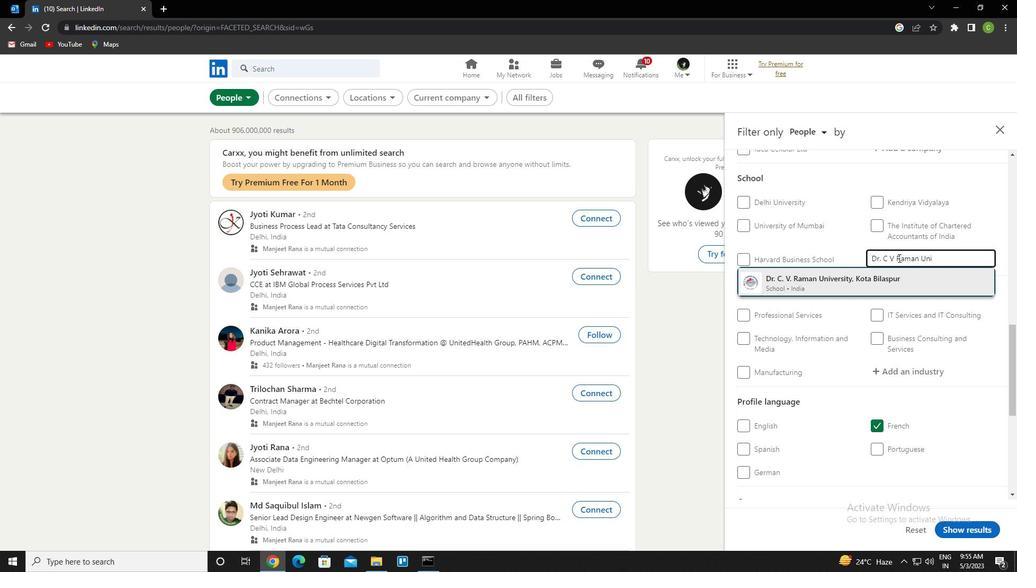 
Action: Mouse scrolled (898, 257) with delta (0, 0)
Screenshot: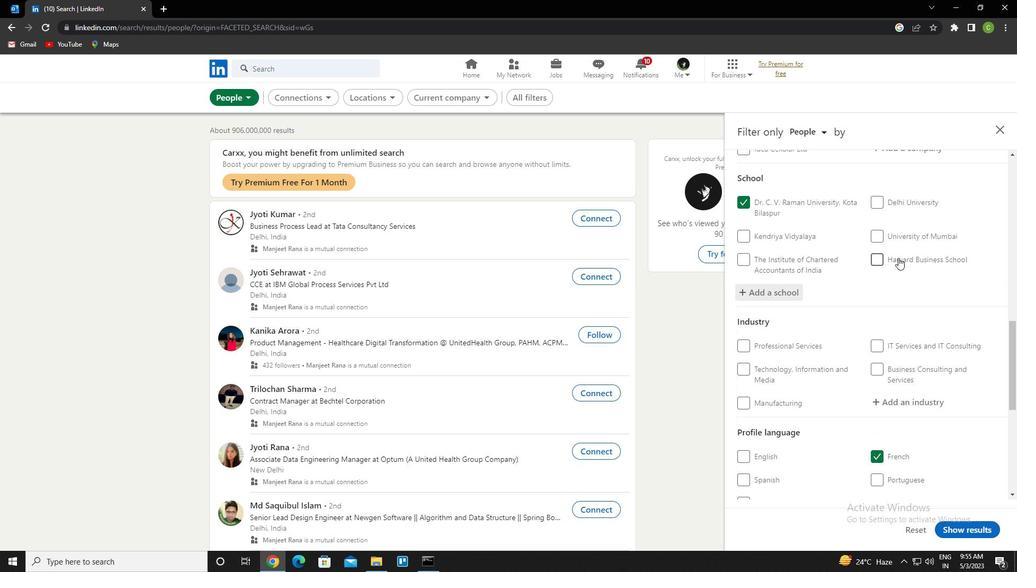 
Action: Mouse scrolled (898, 257) with delta (0, 0)
Screenshot: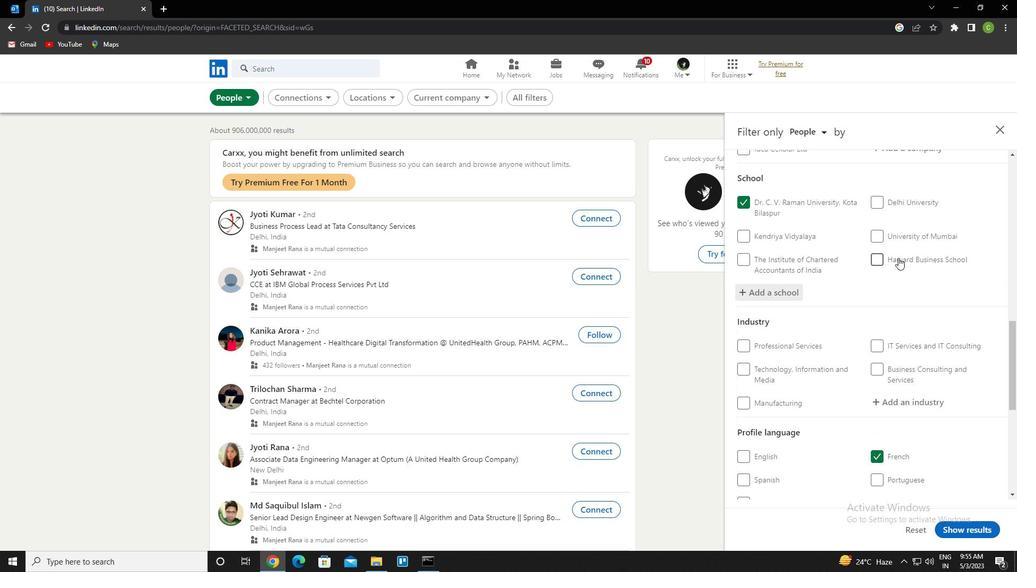 
Action: Mouse moved to (913, 302)
Screenshot: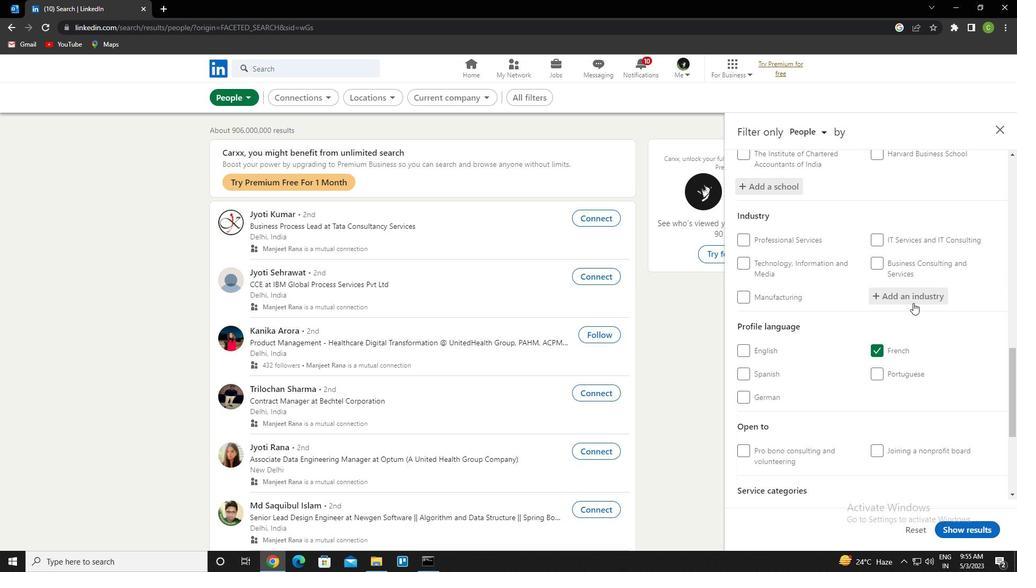 
Action: Mouse pressed left at (913, 302)
Screenshot: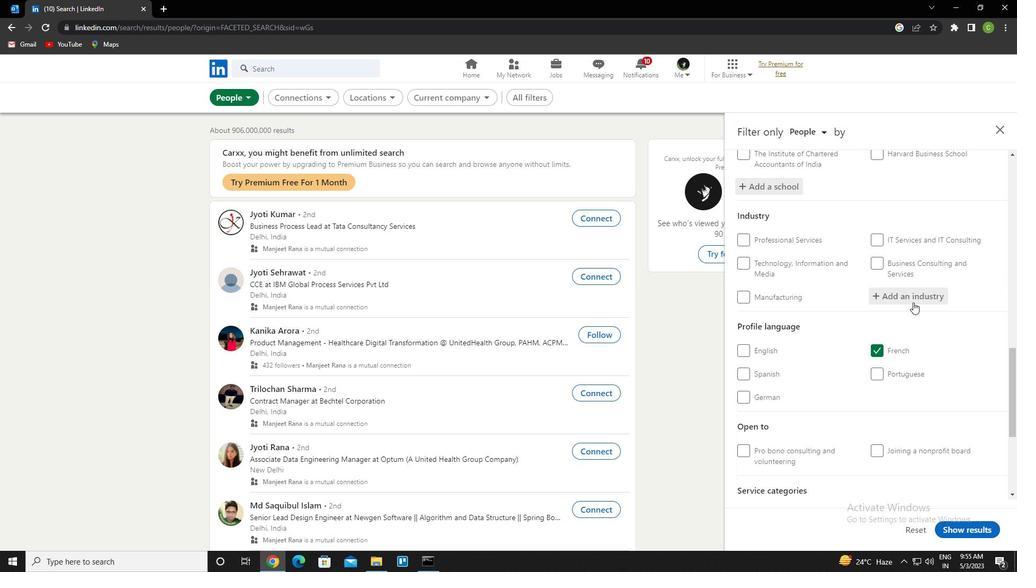 
Action: Key pressed <Key.caps_lock>b<Key.caps_lock>usiness<Key.space>intelligence<Key.down><Key.enter>
Screenshot: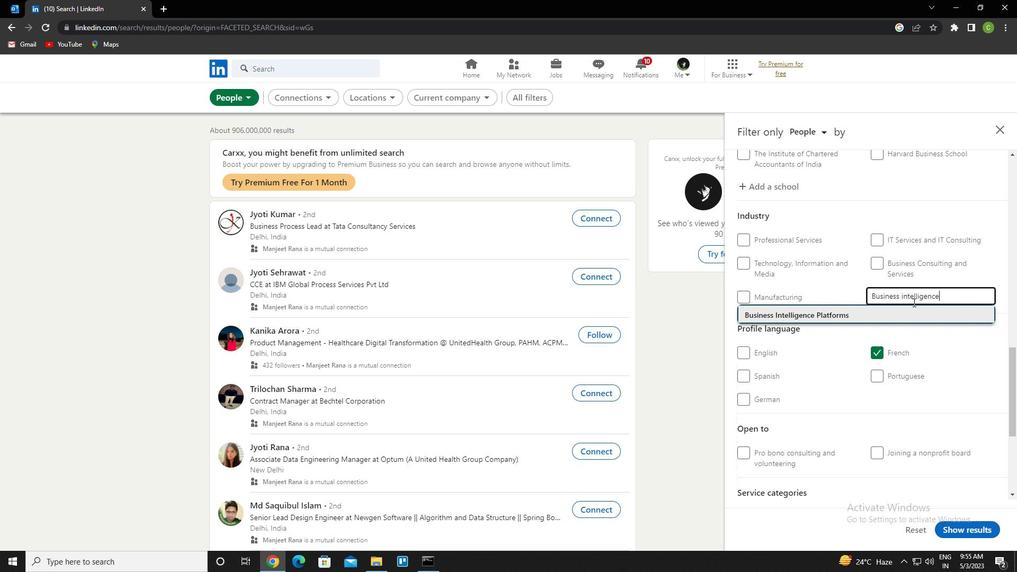 
Action: Mouse scrolled (913, 302) with delta (0, 0)
Screenshot: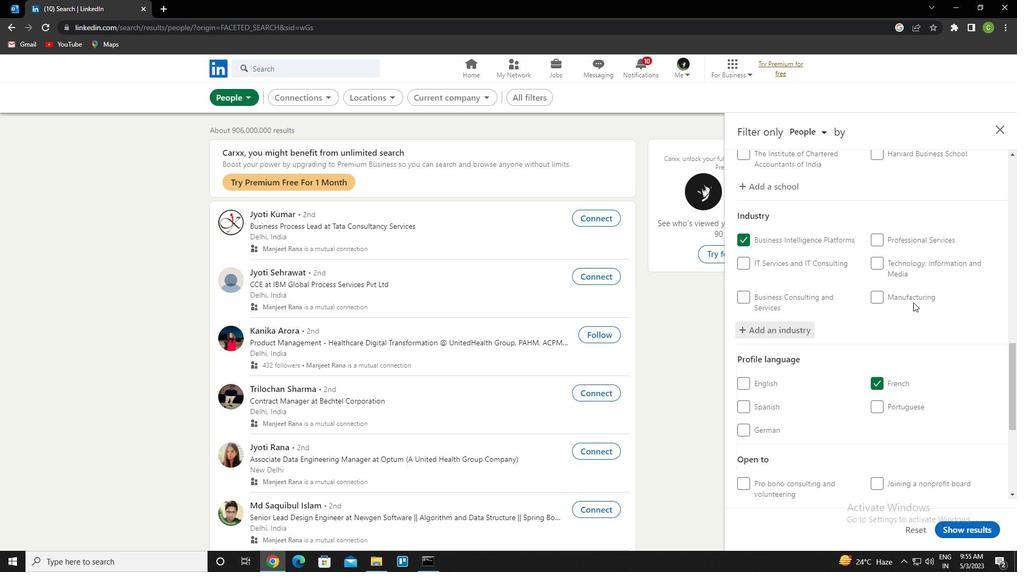 
Action: Mouse scrolled (913, 302) with delta (0, 0)
Screenshot: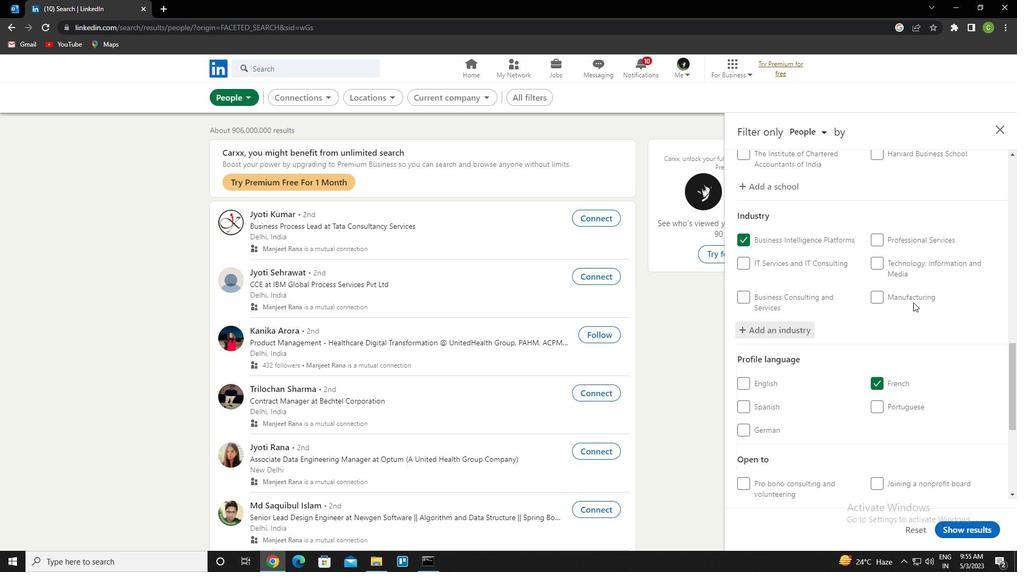 
Action: Mouse scrolled (913, 302) with delta (0, 0)
Screenshot: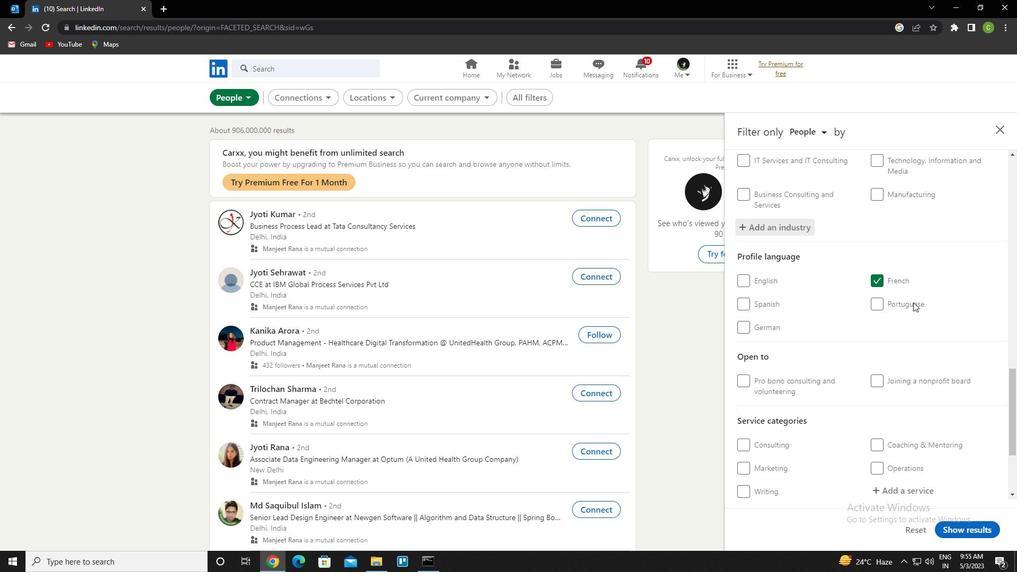 
Action: Mouse scrolled (913, 302) with delta (0, 0)
Screenshot: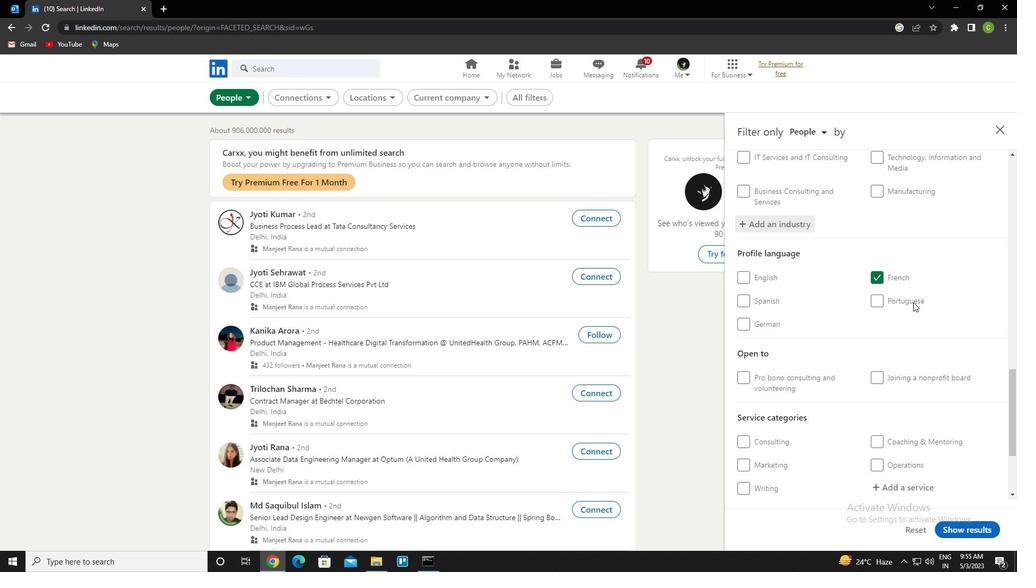 
Action: Mouse scrolled (913, 302) with delta (0, 0)
Screenshot: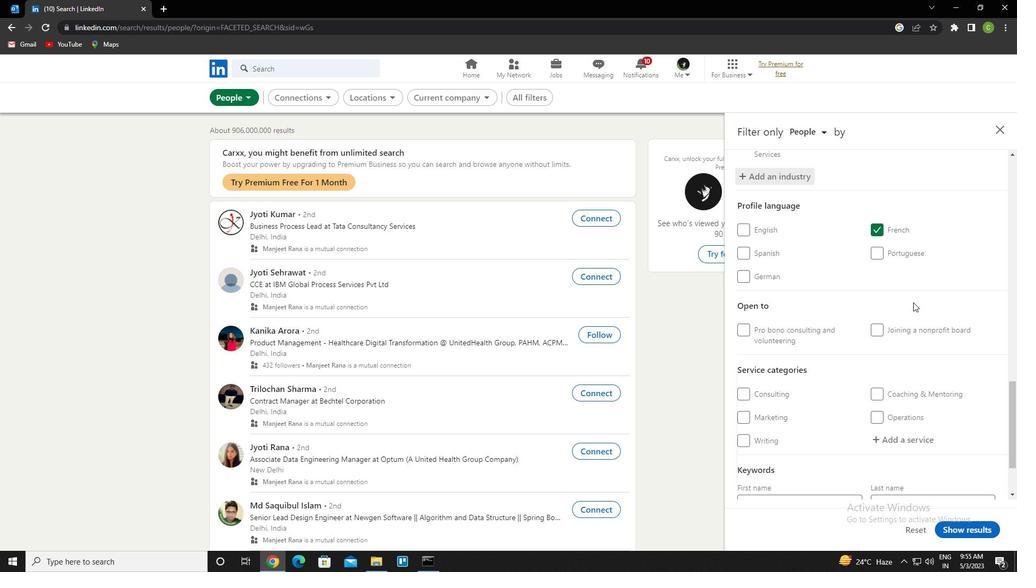 
Action: Mouse moved to (914, 351)
Screenshot: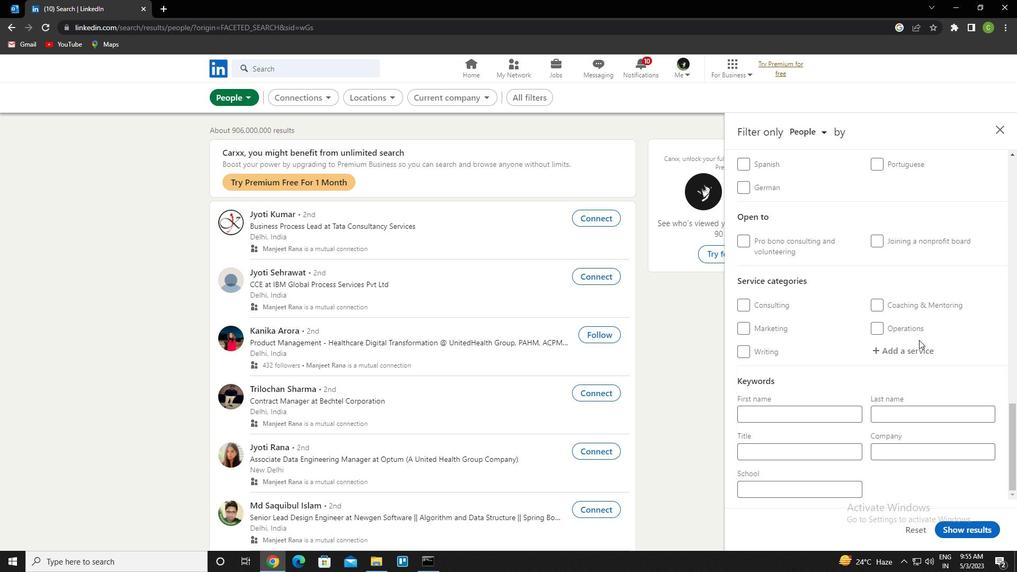 
Action: Mouse pressed left at (914, 351)
Screenshot: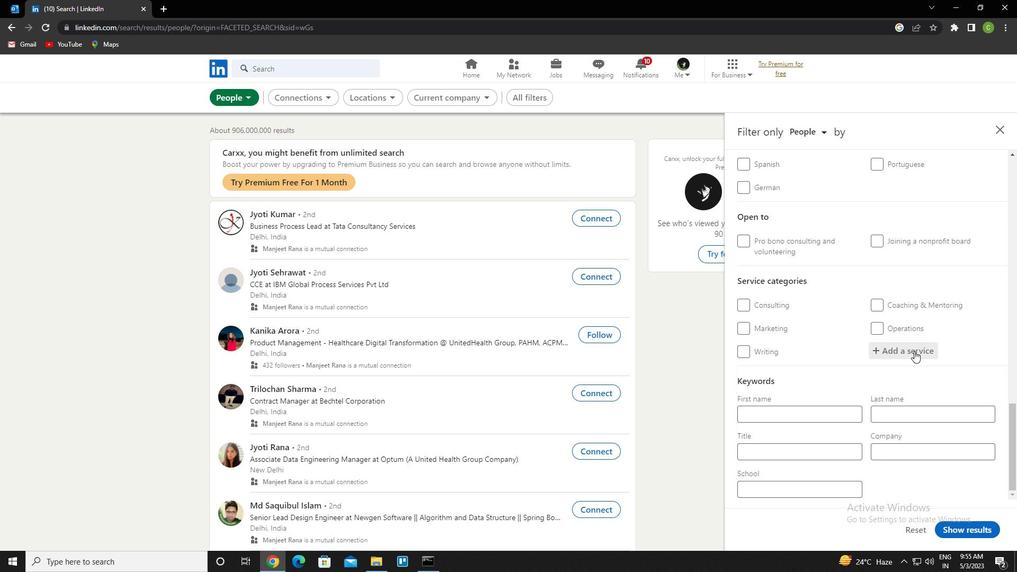
Action: Key pressed <Key.caps_lock>i<Key.caps_lock>Nteraction<Key.space>design<Key.down><Key.enter>
Screenshot: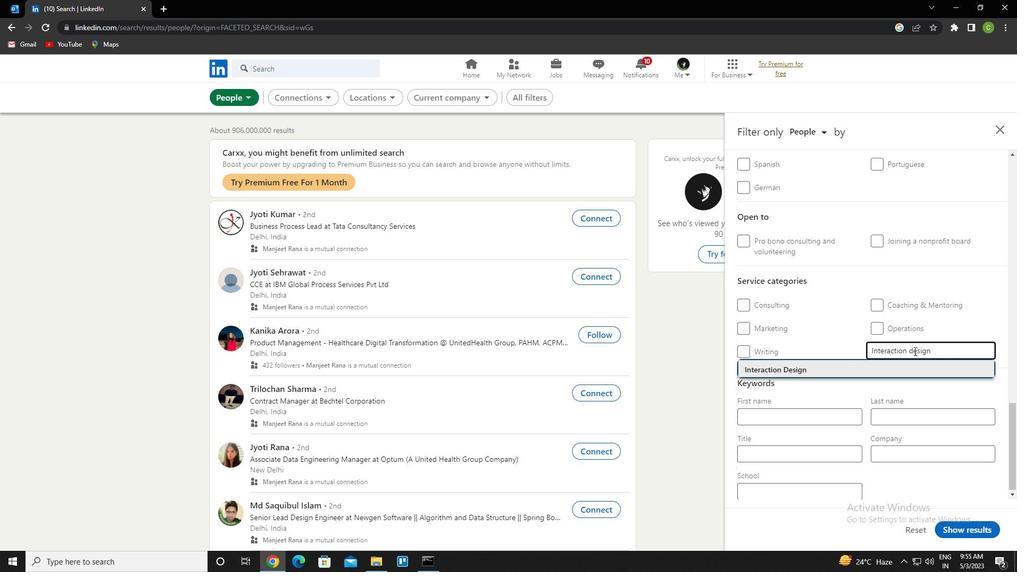 
Action: Mouse moved to (1005, 435)
Screenshot: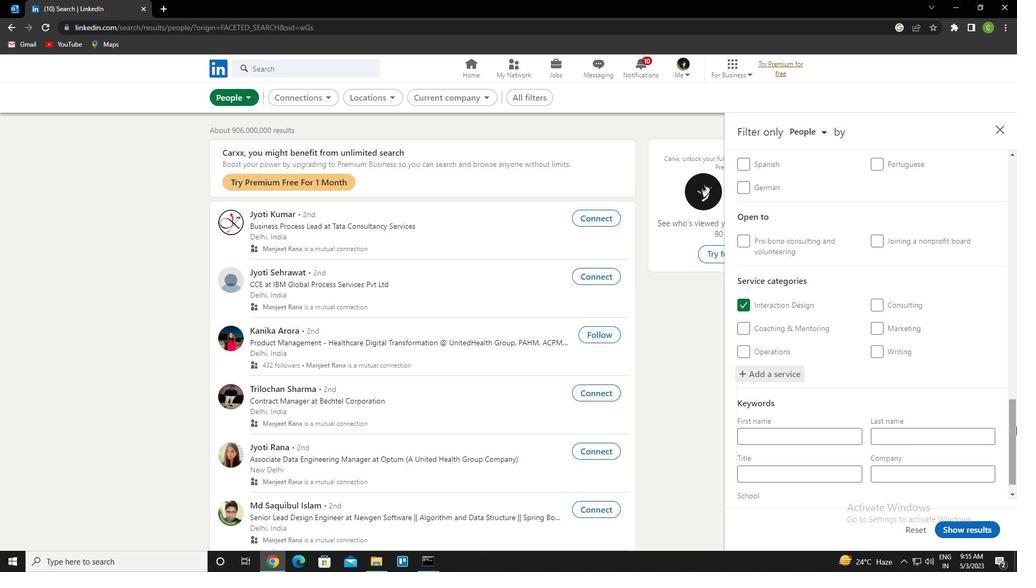 
Action: Mouse scrolled (1005, 434) with delta (0, 0)
Screenshot: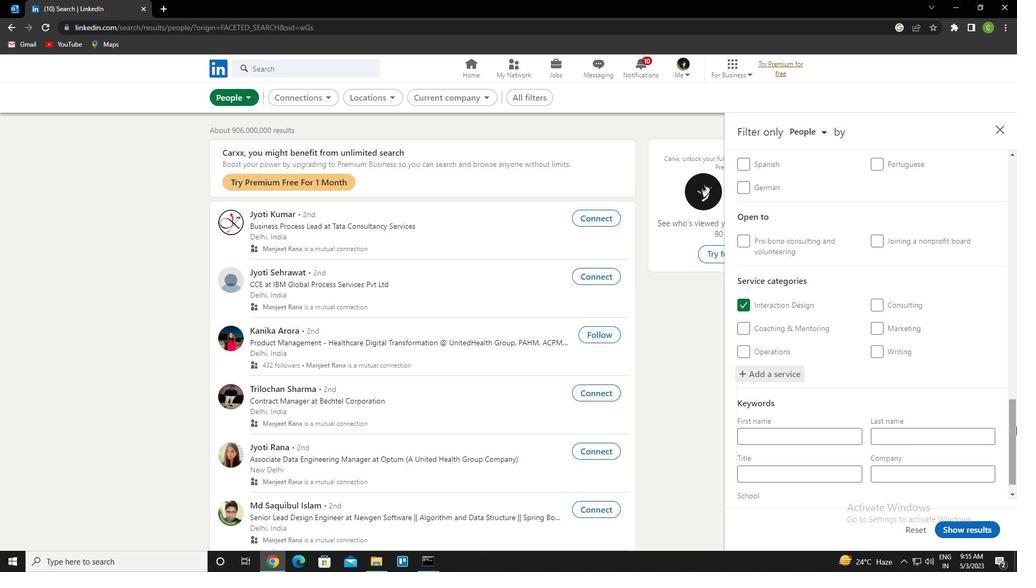 
Action: Mouse moved to (992, 434)
Screenshot: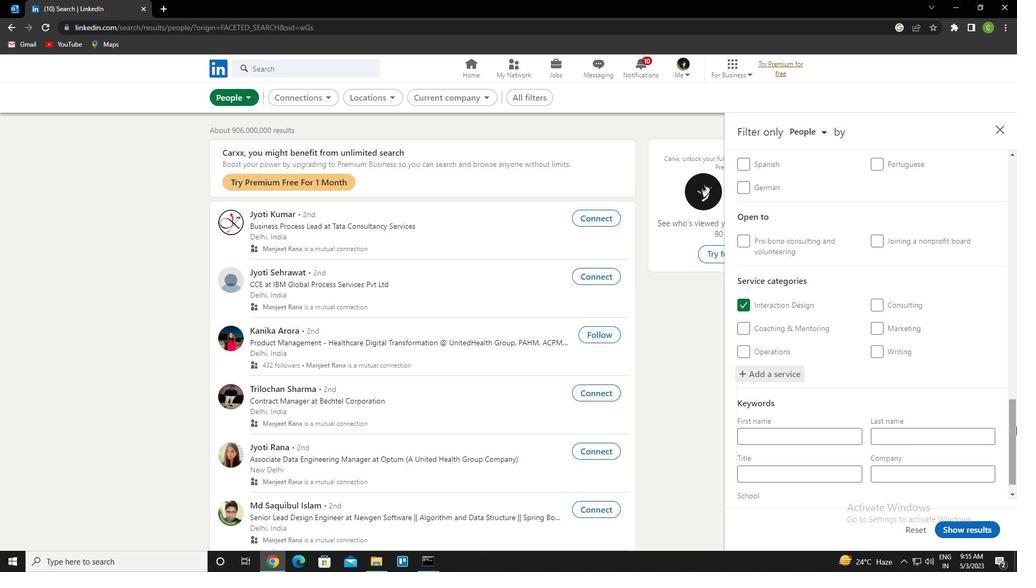 
Action: Mouse scrolled (992, 434) with delta (0, 0)
Screenshot: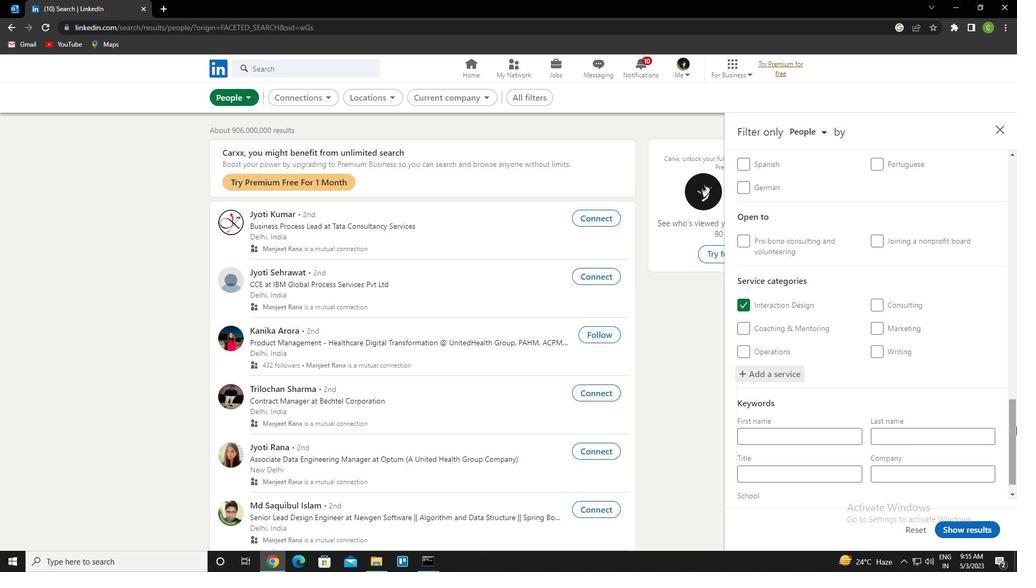 
Action: Mouse moved to (957, 434)
Screenshot: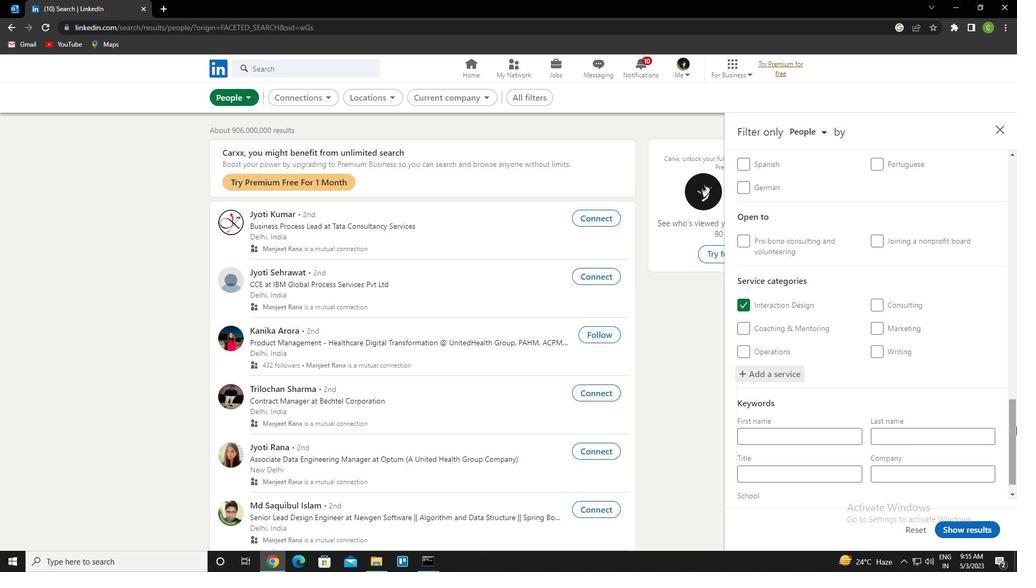 
Action: Mouse scrolled (957, 433) with delta (0, 0)
Screenshot: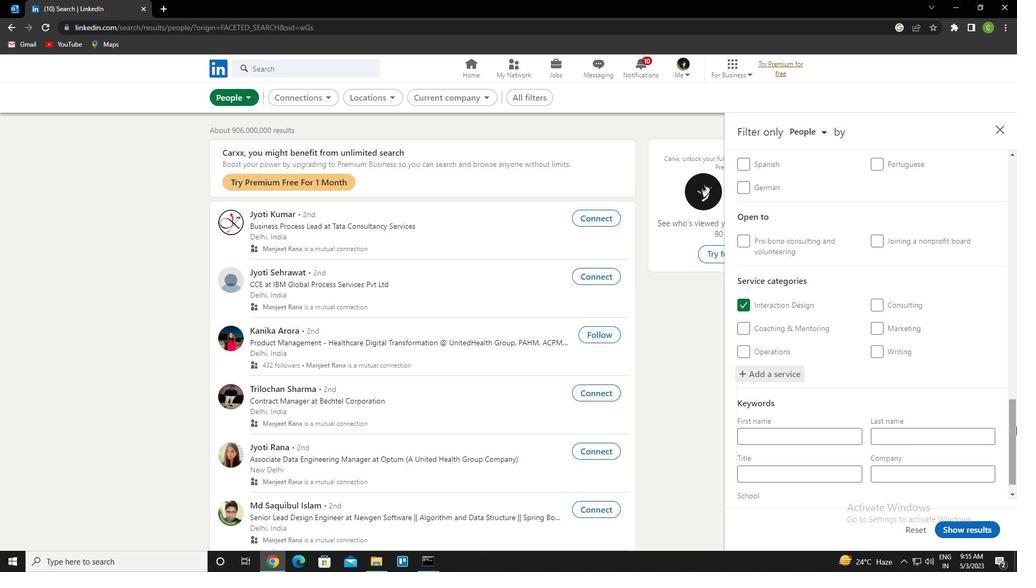 
Action: Mouse moved to (937, 434)
Screenshot: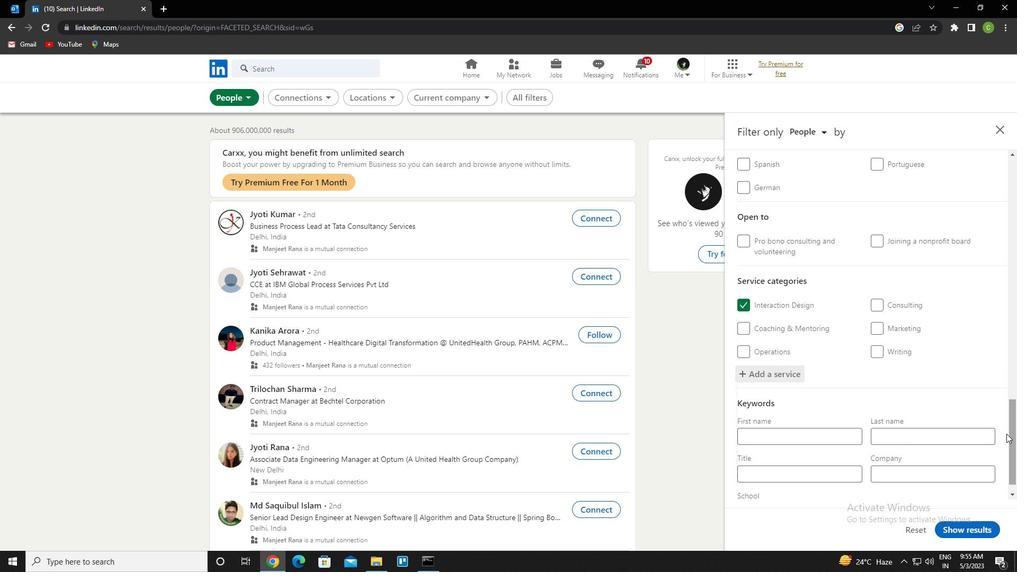 
Action: Mouse scrolled (937, 433) with delta (0, 0)
Screenshot: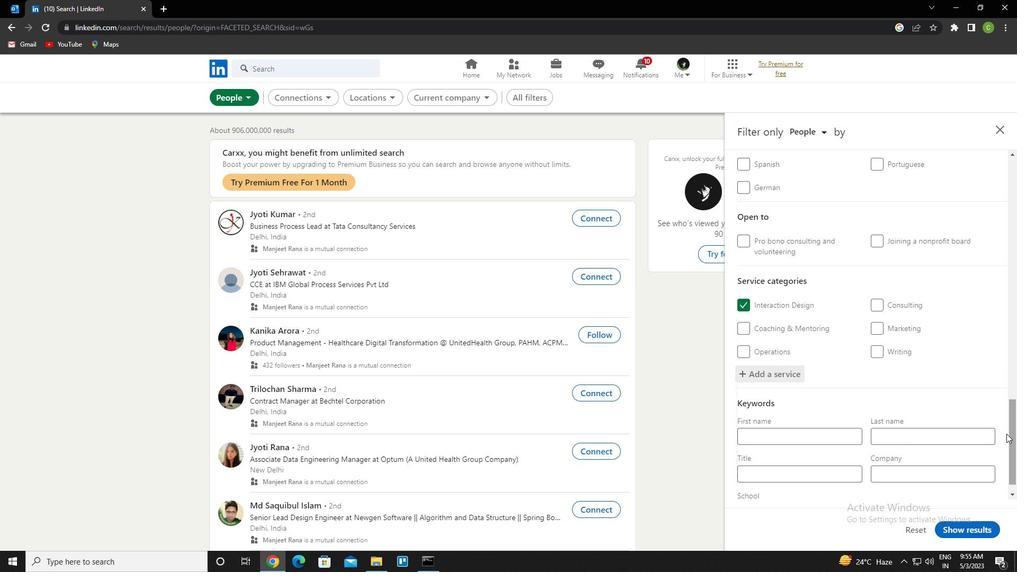 
Action: Mouse moved to (913, 431)
Screenshot: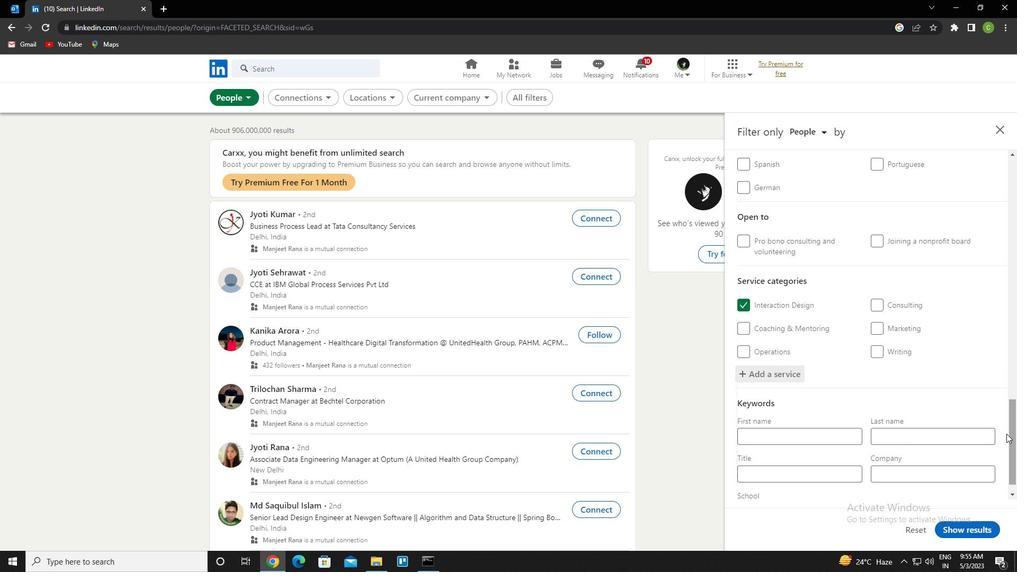 
Action: Mouse scrolled (913, 431) with delta (0, 0)
Screenshot: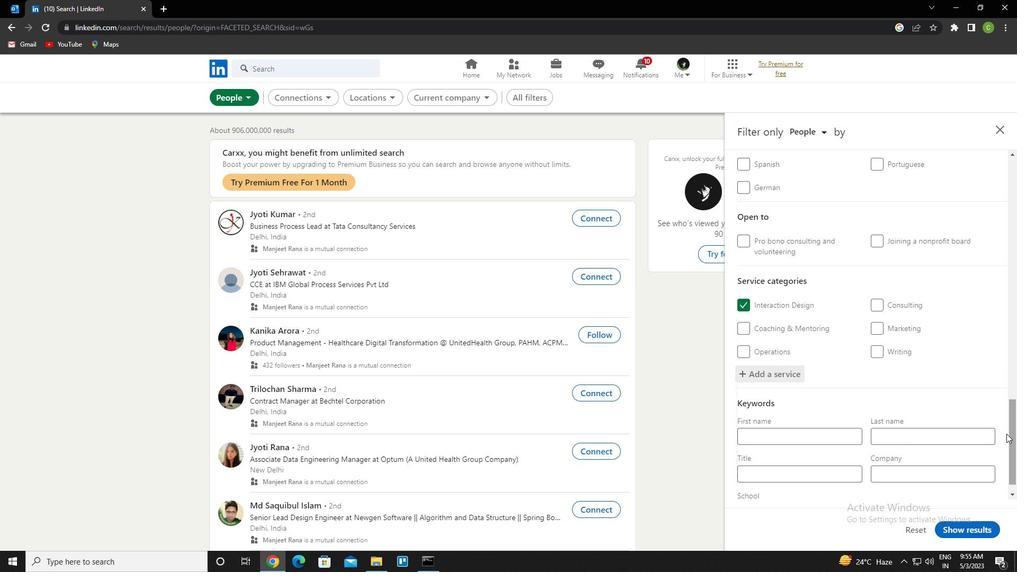 
Action: Mouse moved to (906, 431)
Screenshot: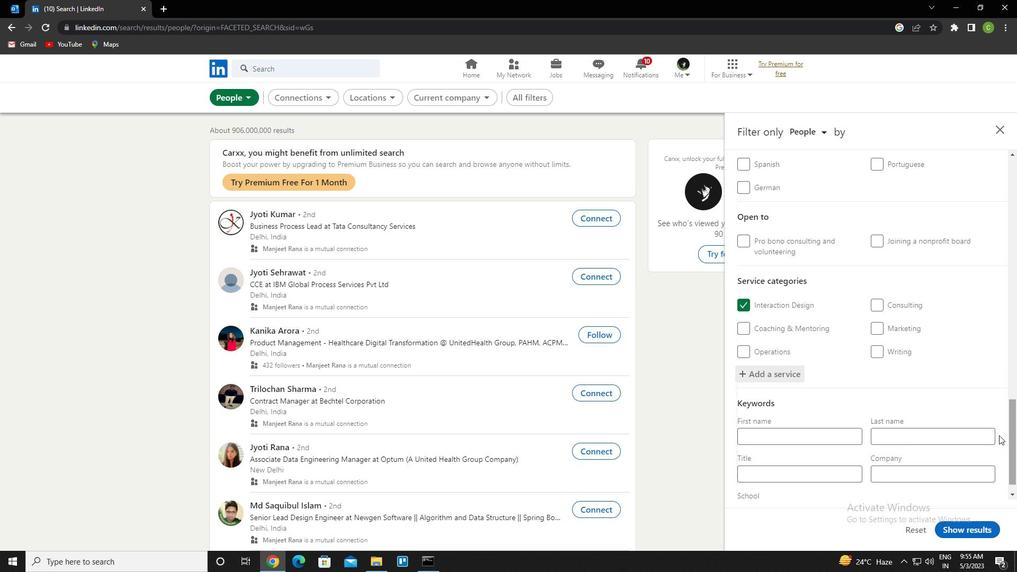 
Action: Mouse scrolled (906, 430) with delta (0, 0)
Screenshot: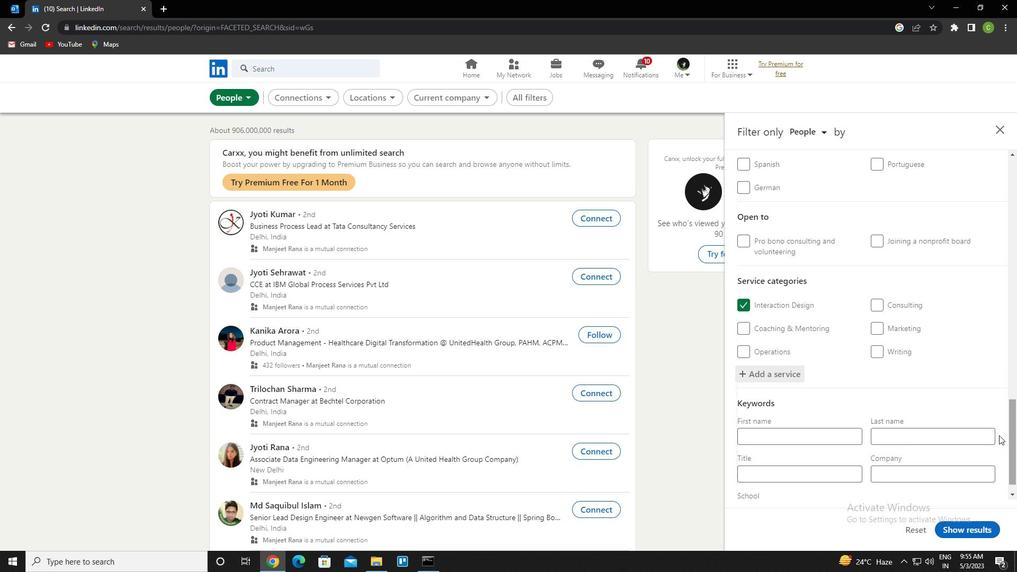 
Action: Mouse moved to (899, 429)
Screenshot: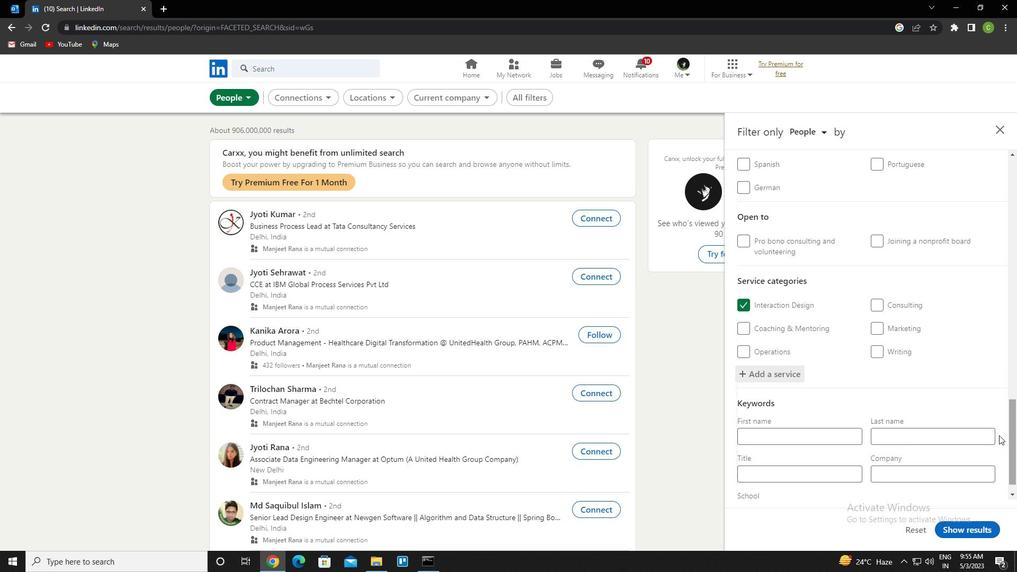 
Action: Mouse scrolled (899, 429) with delta (0, 0)
Screenshot: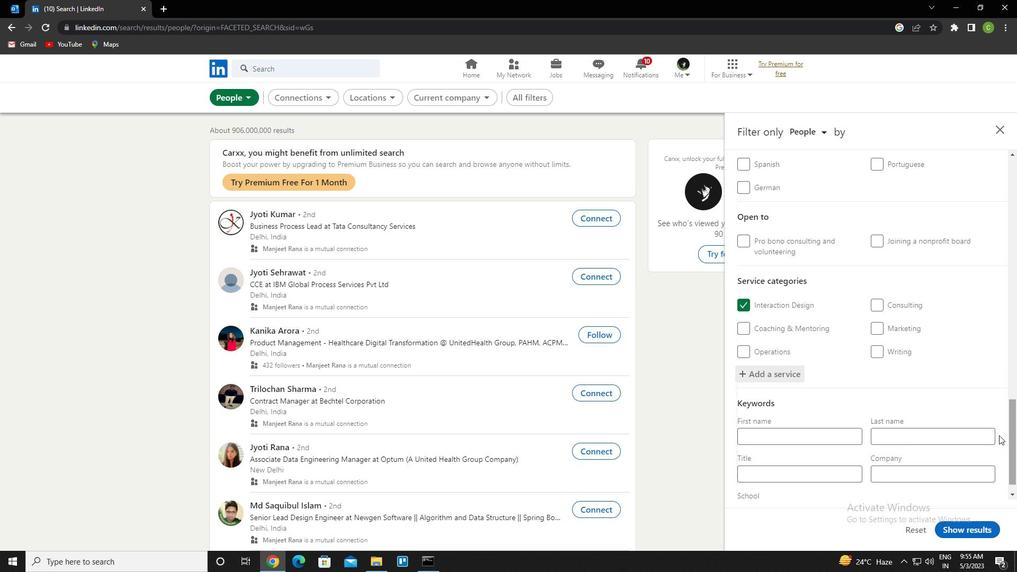 
Action: Mouse moved to (831, 445)
Screenshot: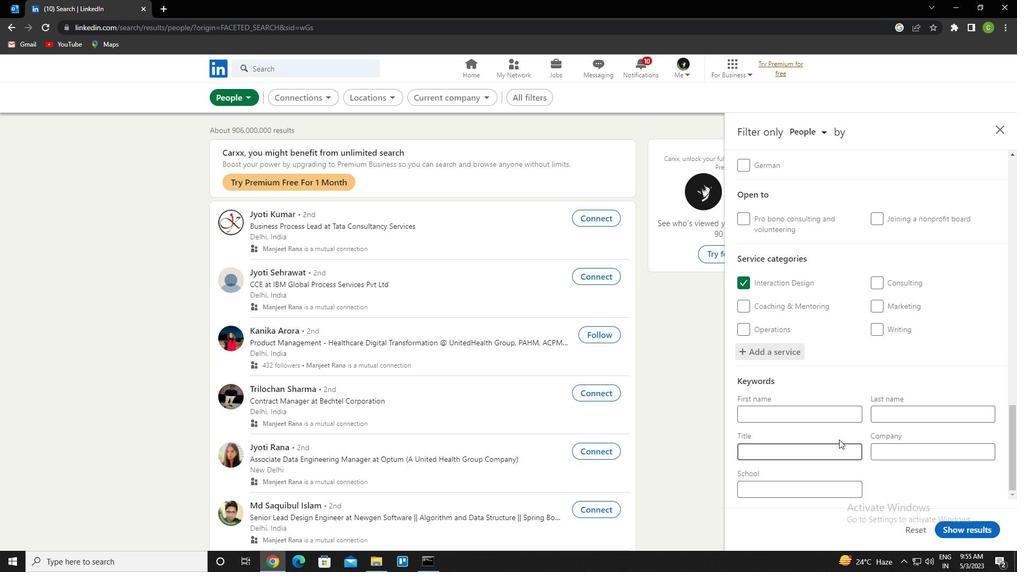 
Action: Mouse pressed left at (831, 445)
Screenshot: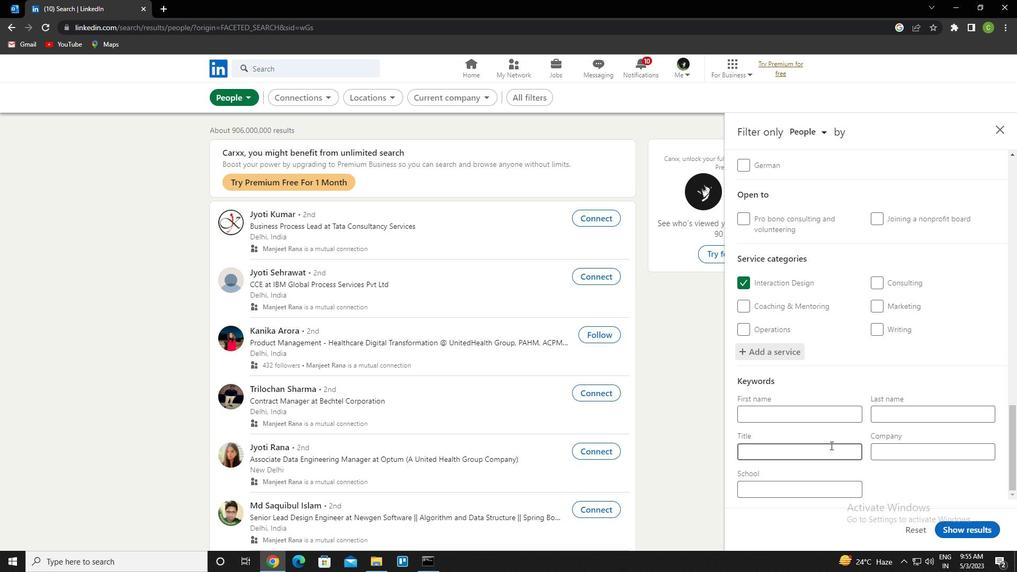
Action: Key pressed <Key.caps_lock>b2b<Key.space>s<Key.caps_lock>ales<Key.space><Key.caps_lock>s<Key.caps_lock>pecialist
Screenshot: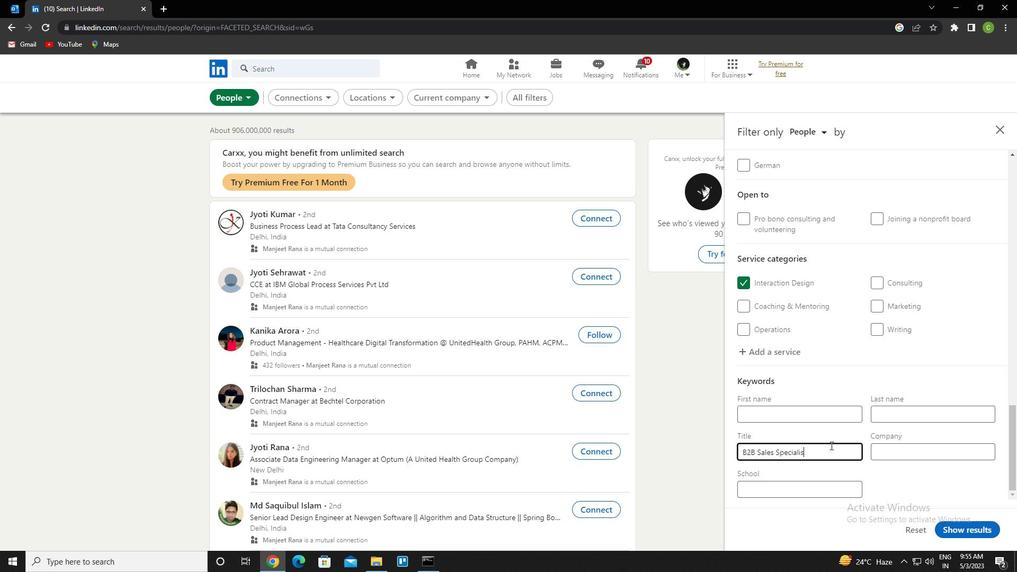 
Action: Mouse moved to (975, 531)
Screenshot: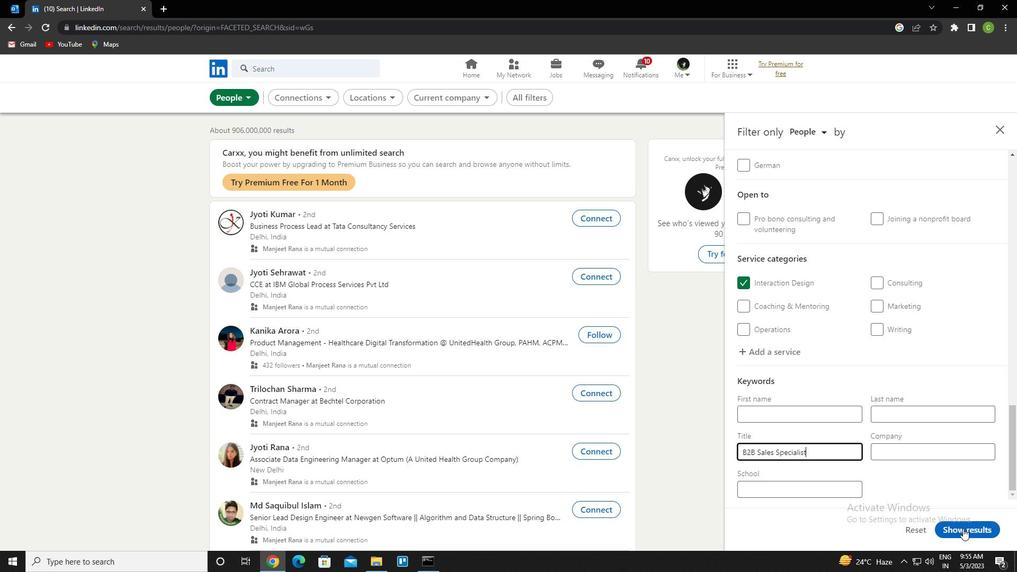 
Action: Mouse pressed left at (975, 531)
Screenshot: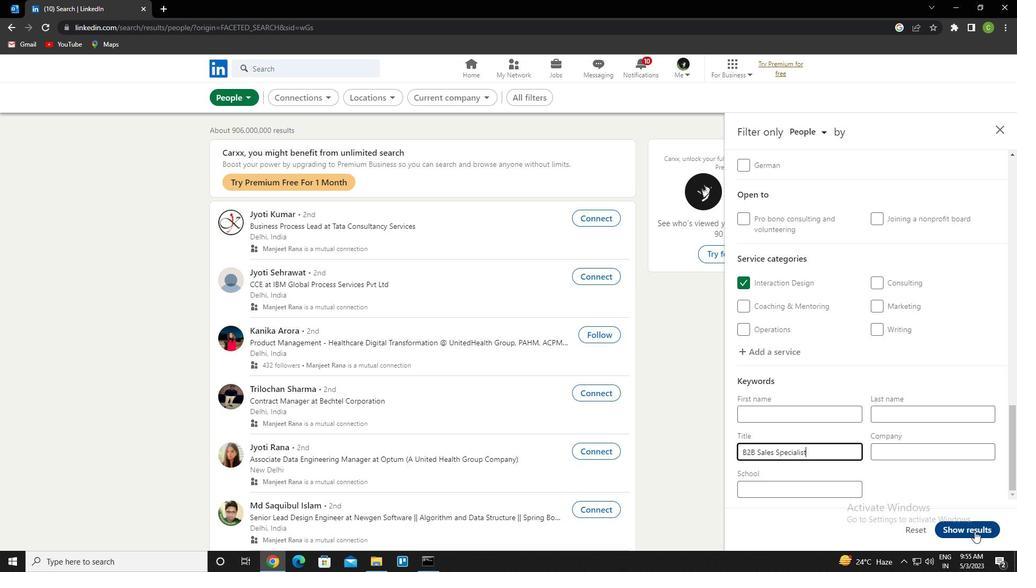 
Action: Mouse moved to (436, 496)
Screenshot: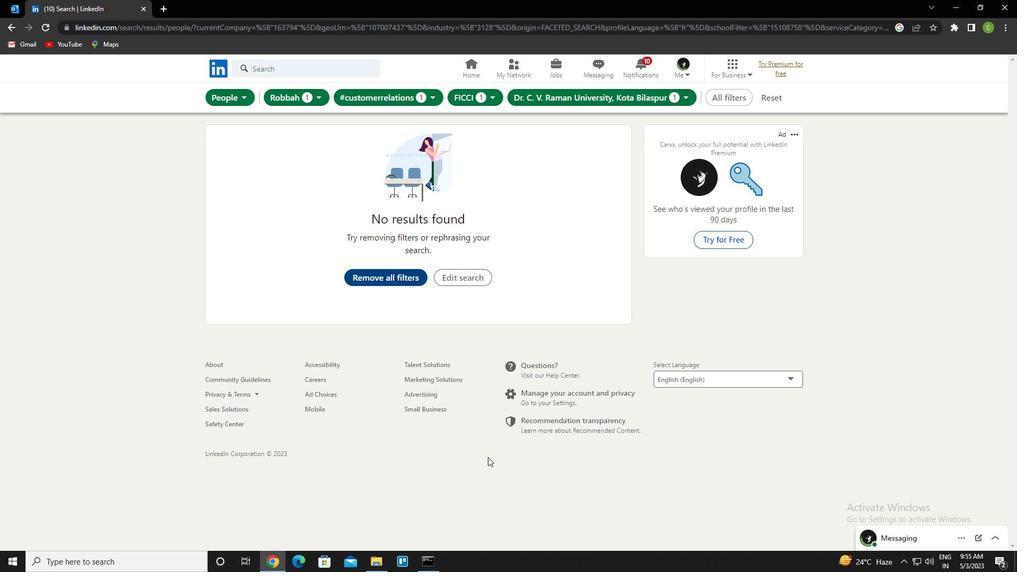 
